 Task: Open a blank sheet, save the file as Joshua Add the quote 'You are capable of more than you think; believe in yourself.'You are capable of more than you think; believe in yourself.  Apply font style Apply font style Forte and font size 15 Align the text to the Center .Change the text color to  Olive Green 
Action: Mouse pressed left at (218, 449)
Screenshot: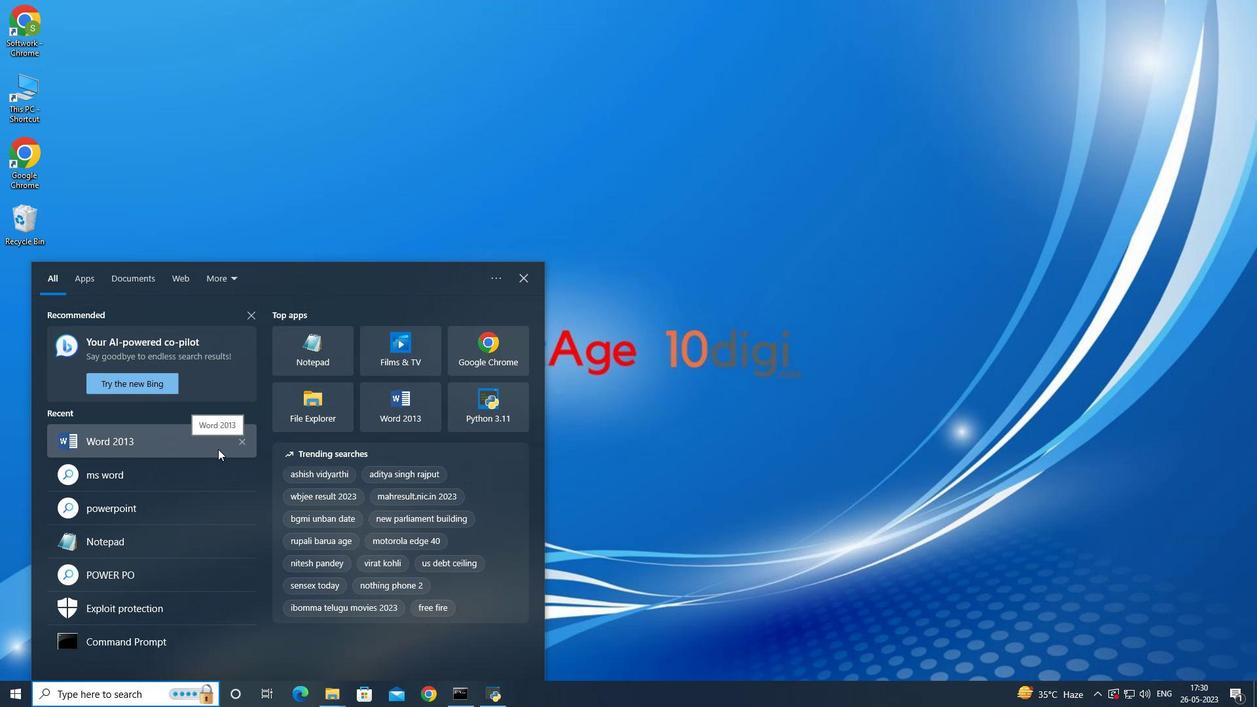 
Action: Mouse moved to (330, 170)
Screenshot: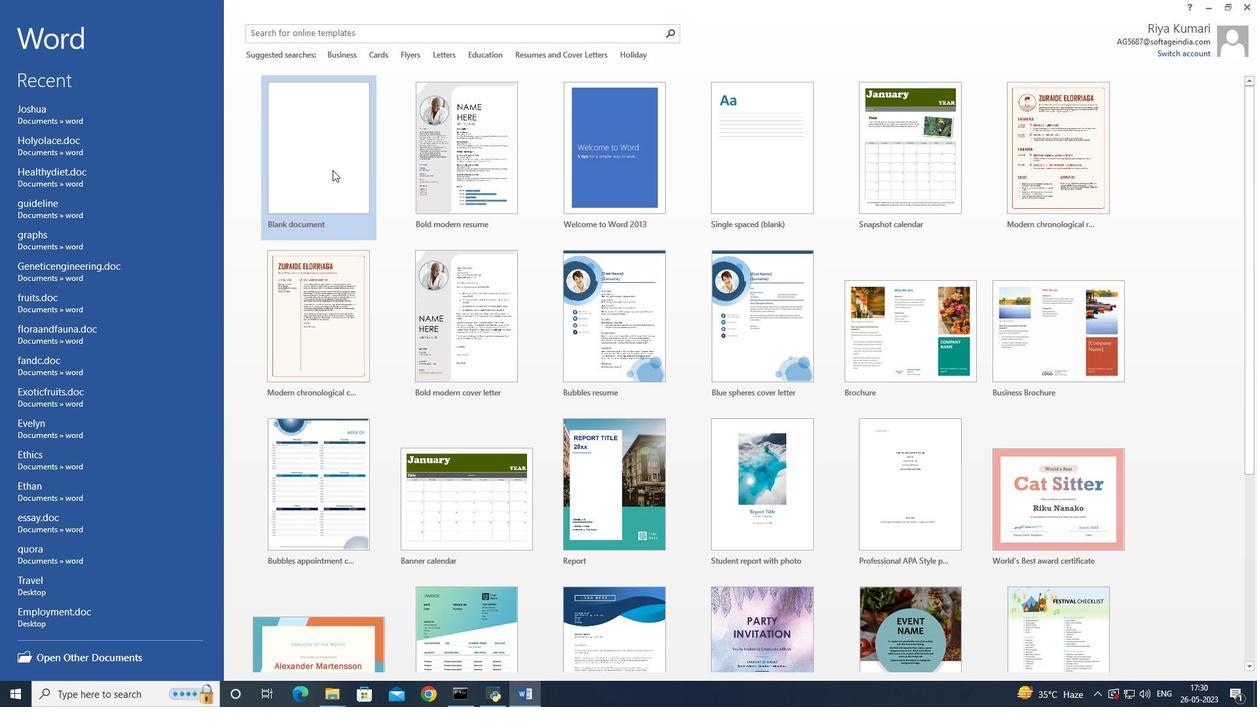 
Action: Mouse pressed left at (330, 170)
Screenshot: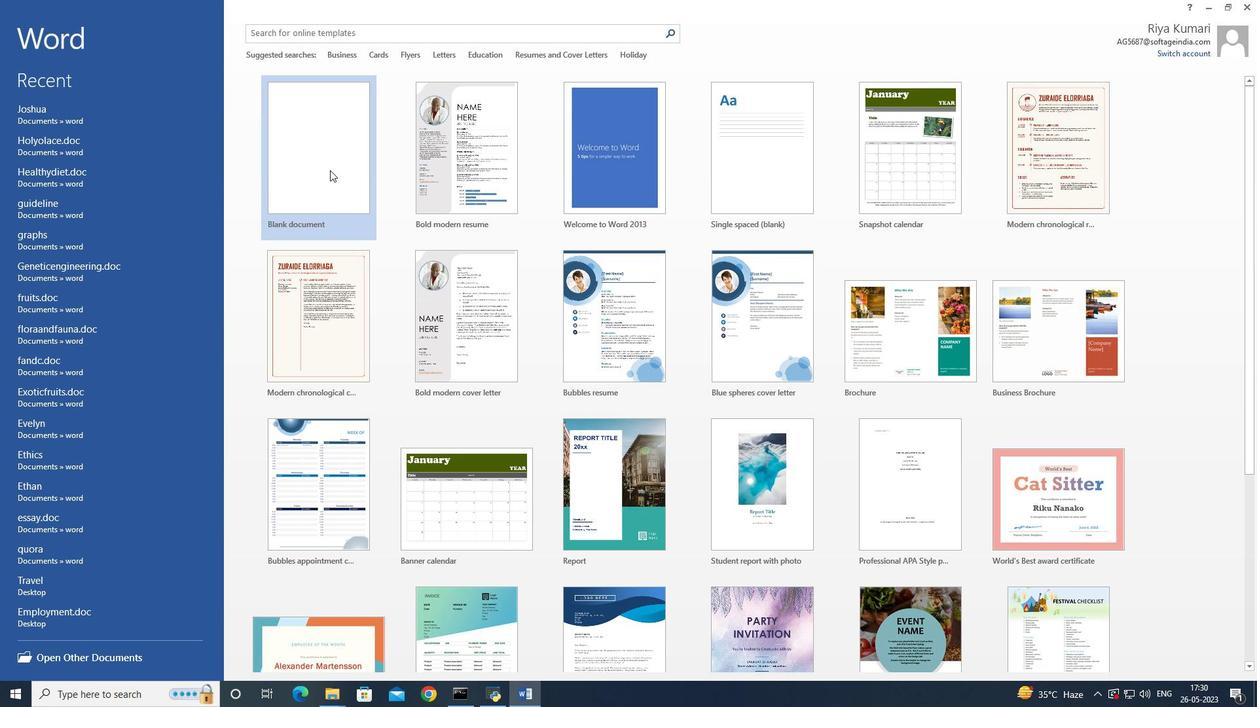 
Action: Mouse moved to (280, 173)
Screenshot: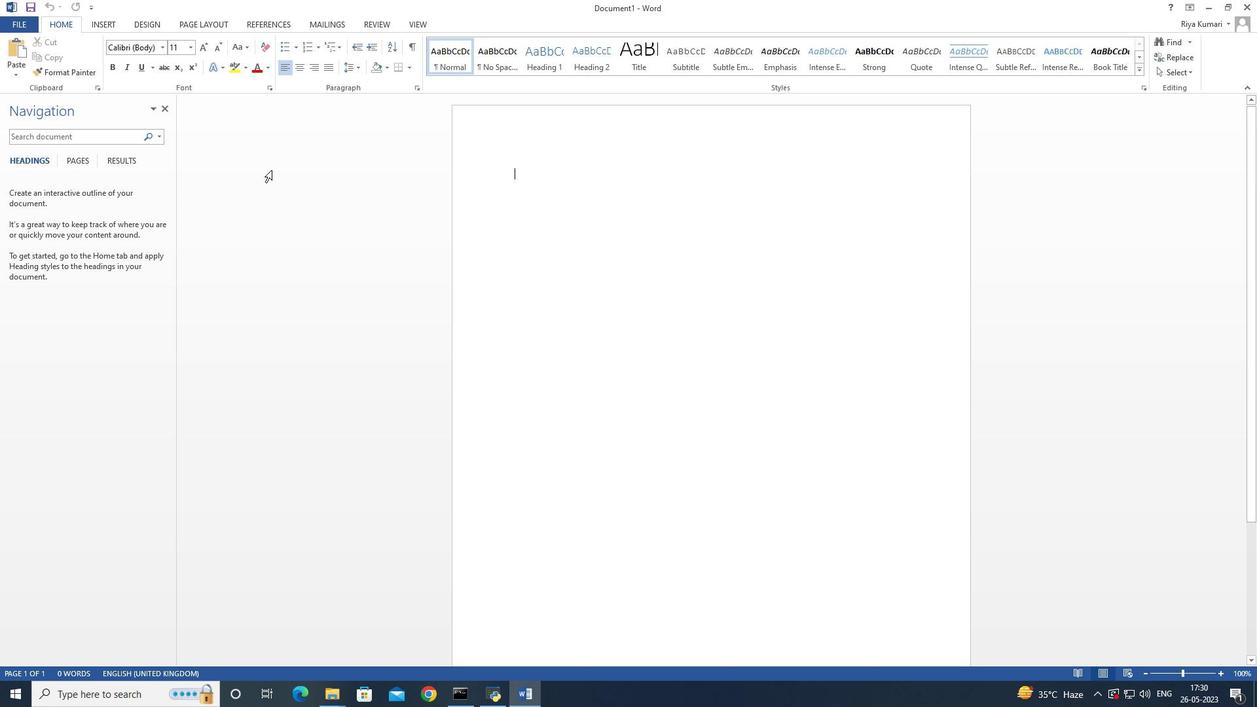 
Action: Key pressed ctrl+S
Screenshot: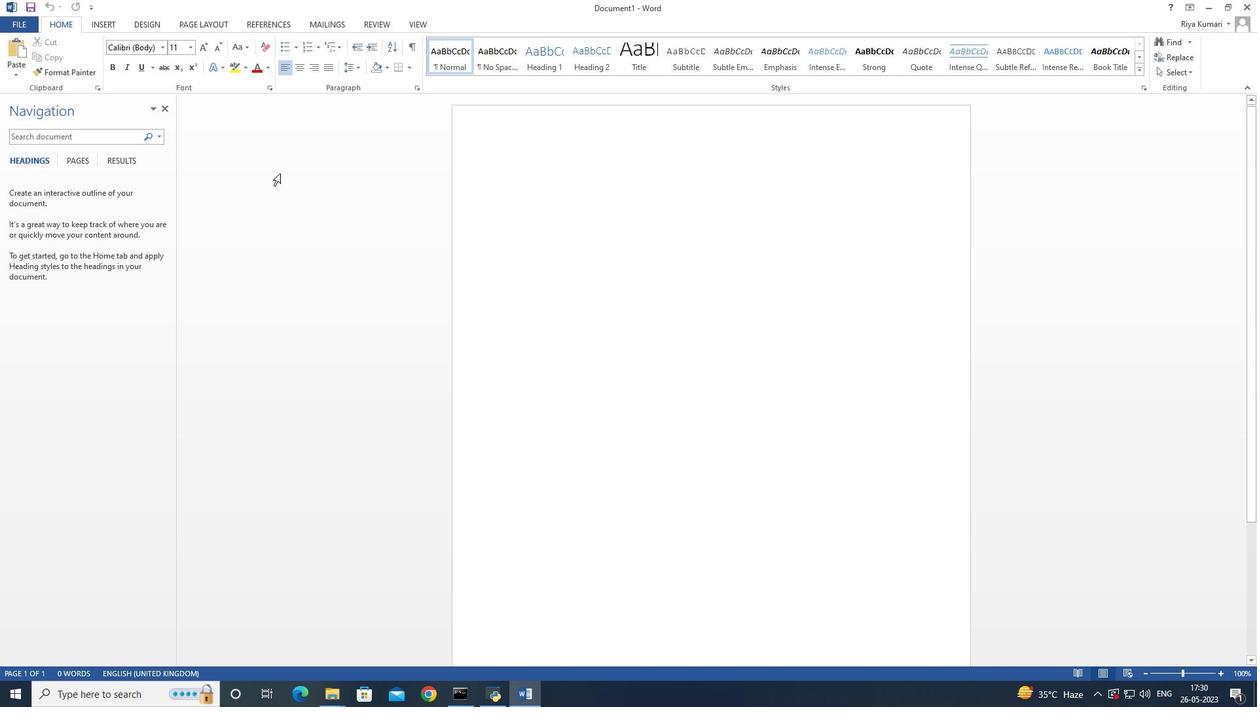 
Action: Mouse moved to (327, 147)
Screenshot: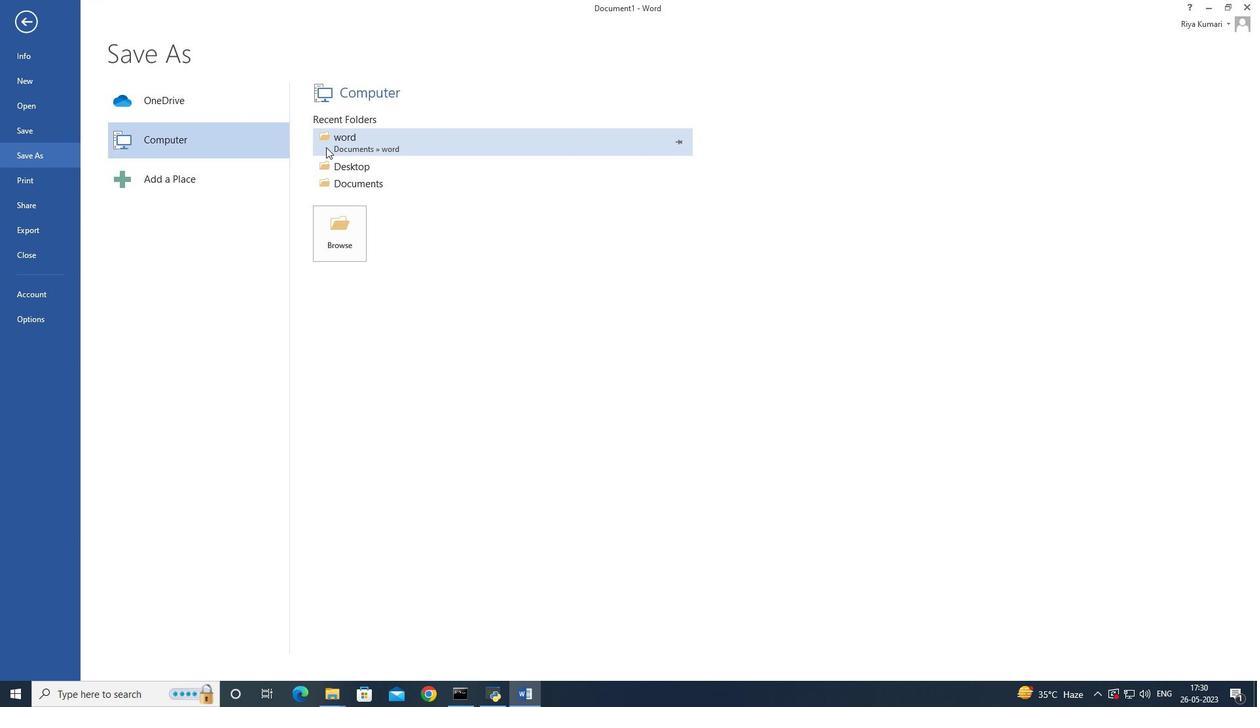 
Action: Mouse pressed left at (327, 147)
Screenshot: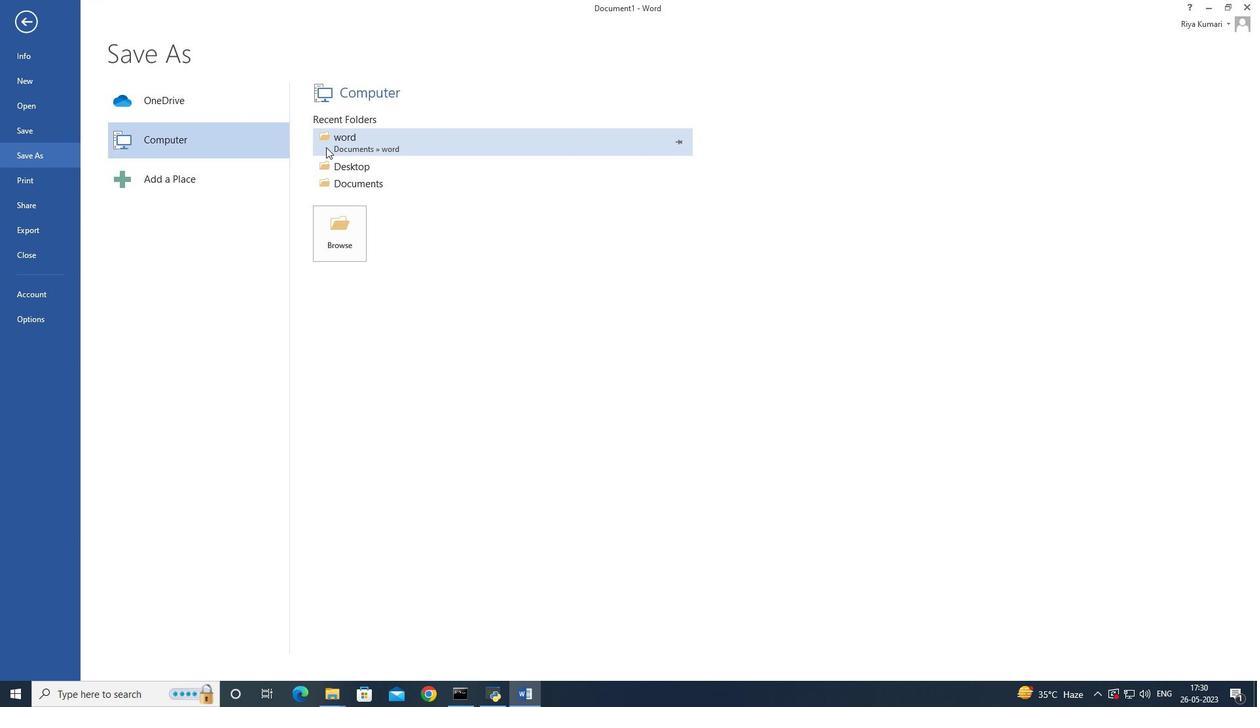
Action: Mouse moved to (299, 254)
Screenshot: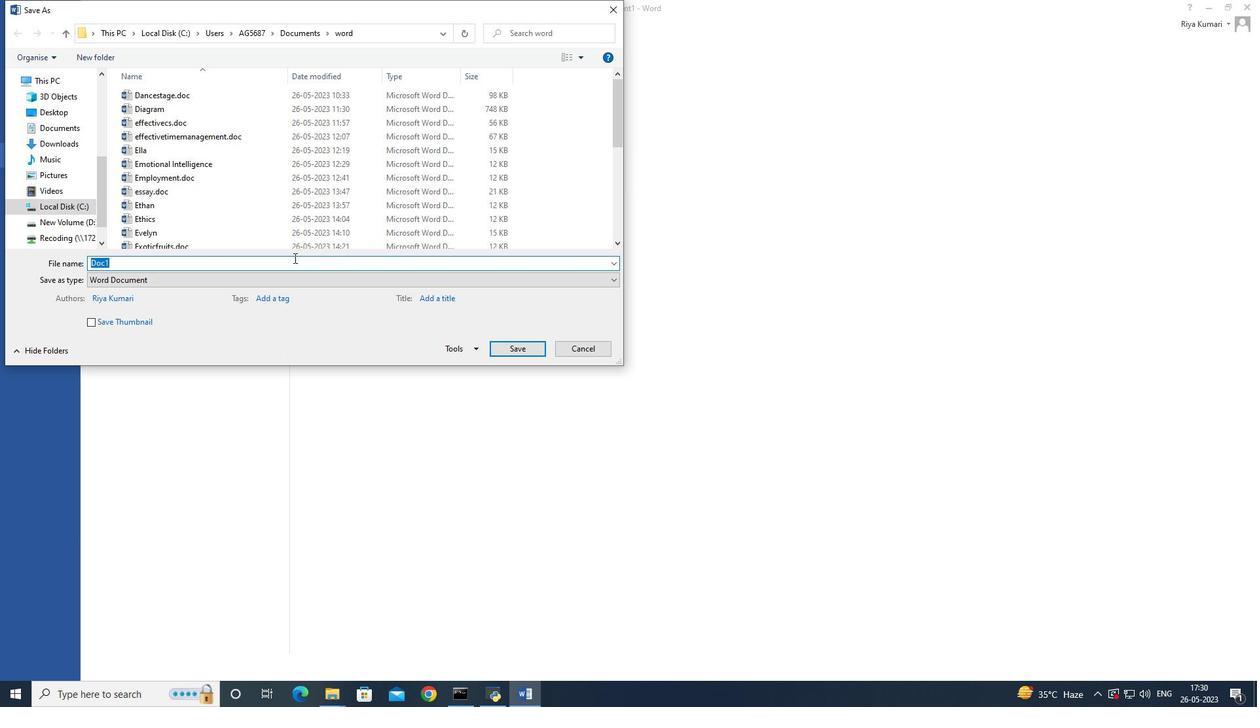
Action: Key pressed <Key.caps_lock>J<Key.caps_lock>oshua<Key.enter>
Screenshot: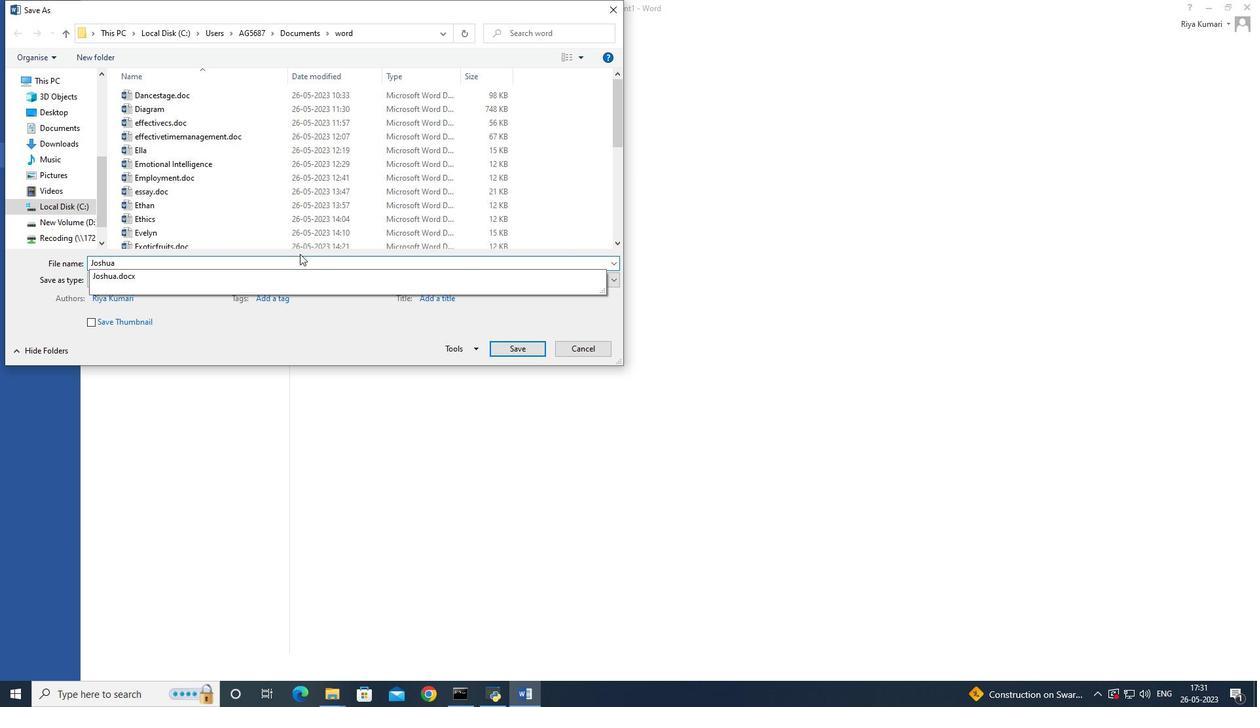 
Action: Mouse moved to (630, 375)
Screenshot: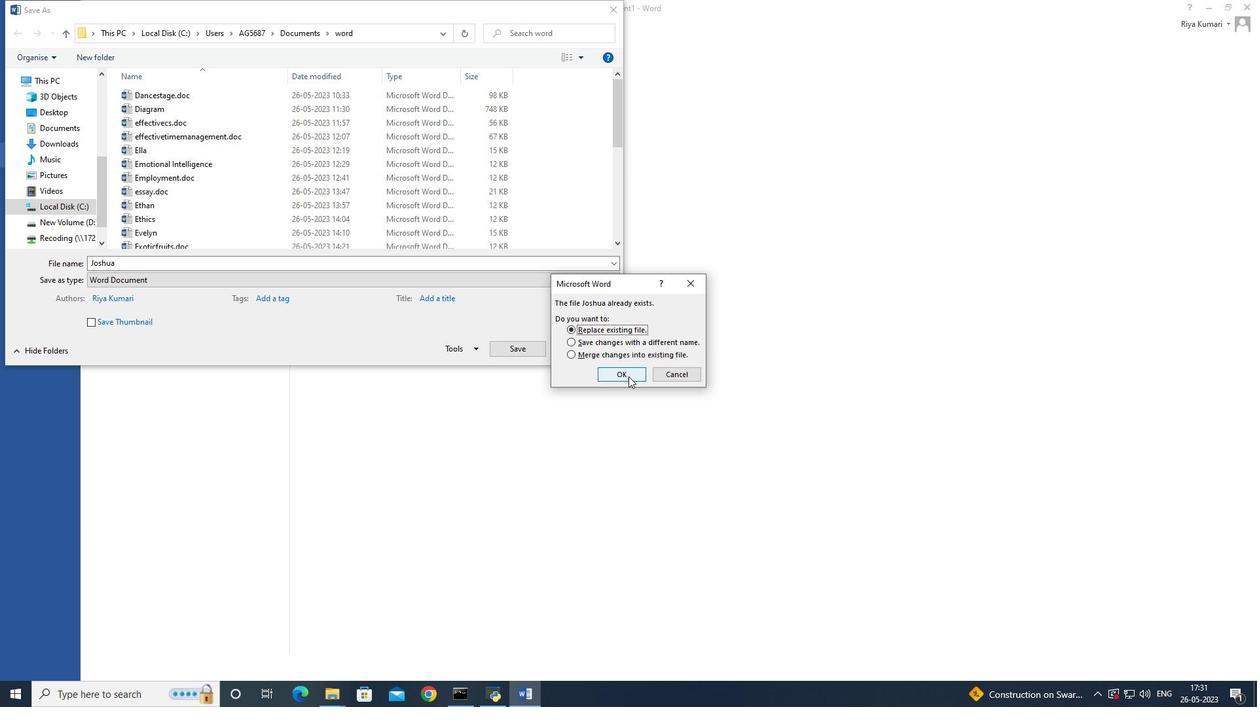 
Action: Mouse pressed left at (630, 375)
Screenshot: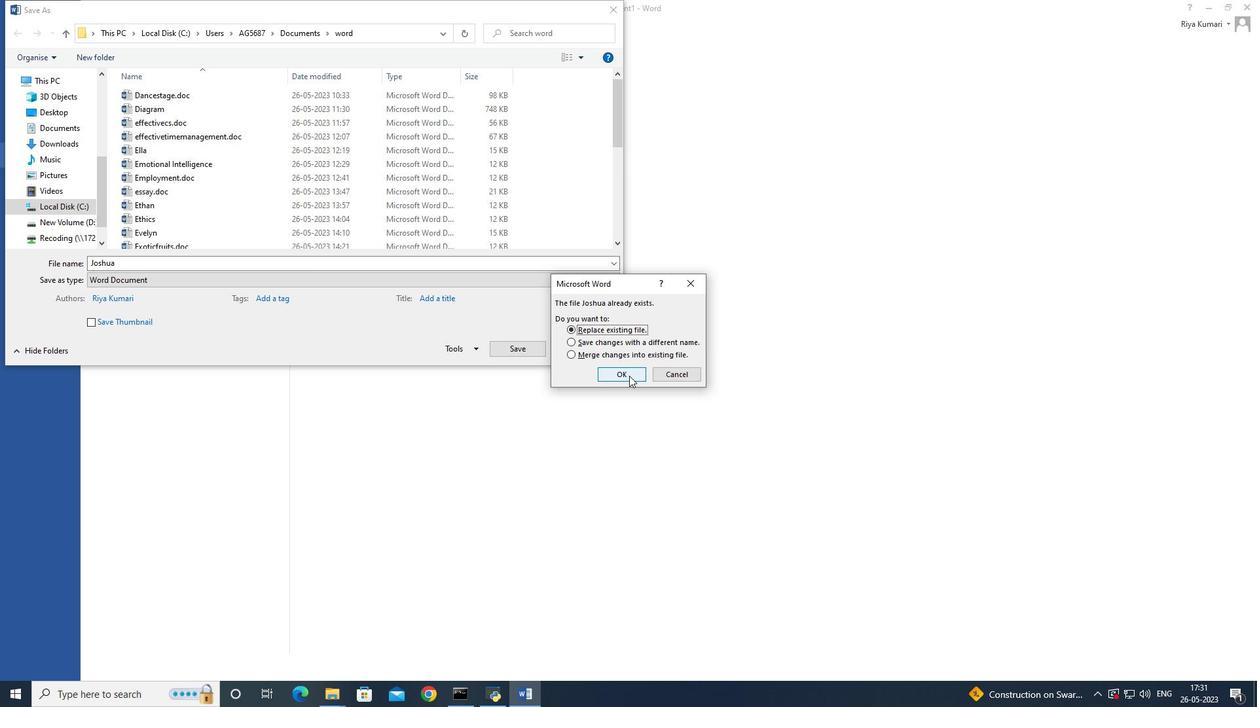 
Action: Mouse moved to (628, 371)
Screenshot: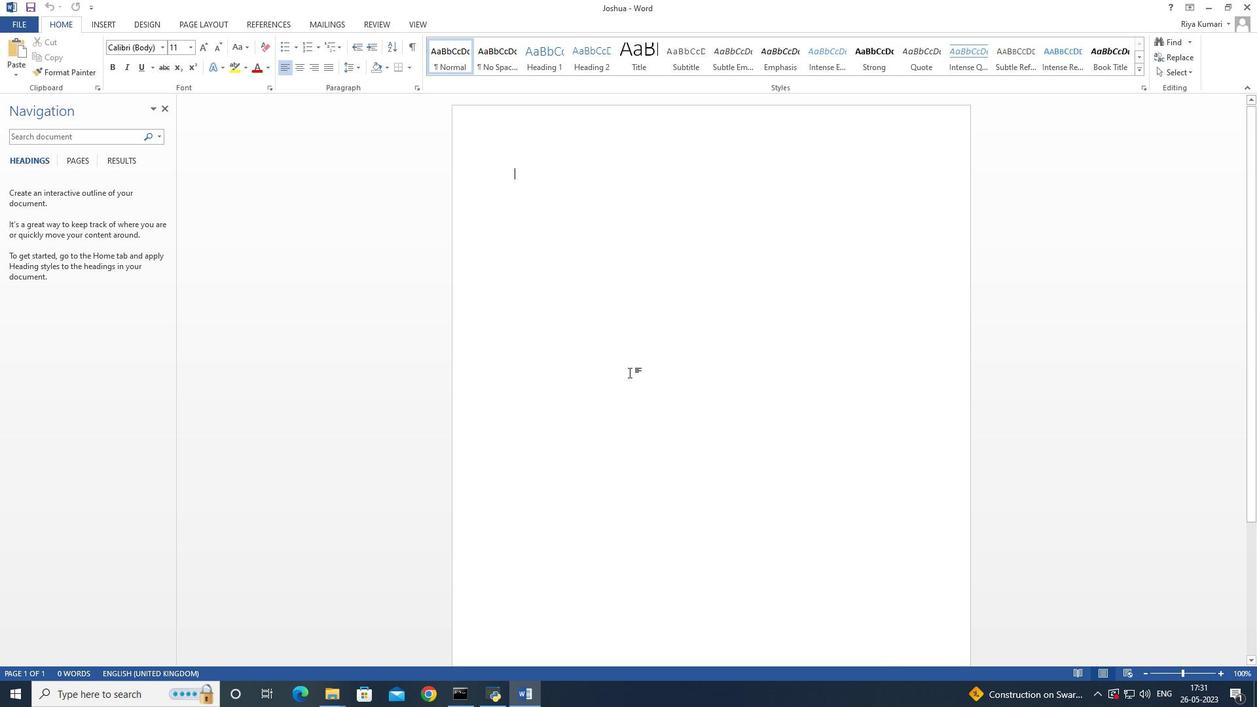 
Action: Key pressed <Key.shift><Key.shift>Yp<Key.backspace>ou<Key.space>are<Key.space>capable<Key.space>of<Key.space>more<Key.space>than<Key.space>you<Key.space>think;<Key.space>belive<Key.space>in<Key.space>yourself.<Key.enter>you<Key.backspace><Key.backspace><Key.backspace><Key.caps_lock>Y<Key.caps_lock>ou<Key.space>are<Key.space>capable<Key.space>of<Key.space>more<Key.space>than<Key.space>you<Key.space>think;<Key.space>bek<Key.backspace>live<Key.left><Key.left>e<Key.right><Key.right><Key.space>in<Key.space>yourself
Screenshot: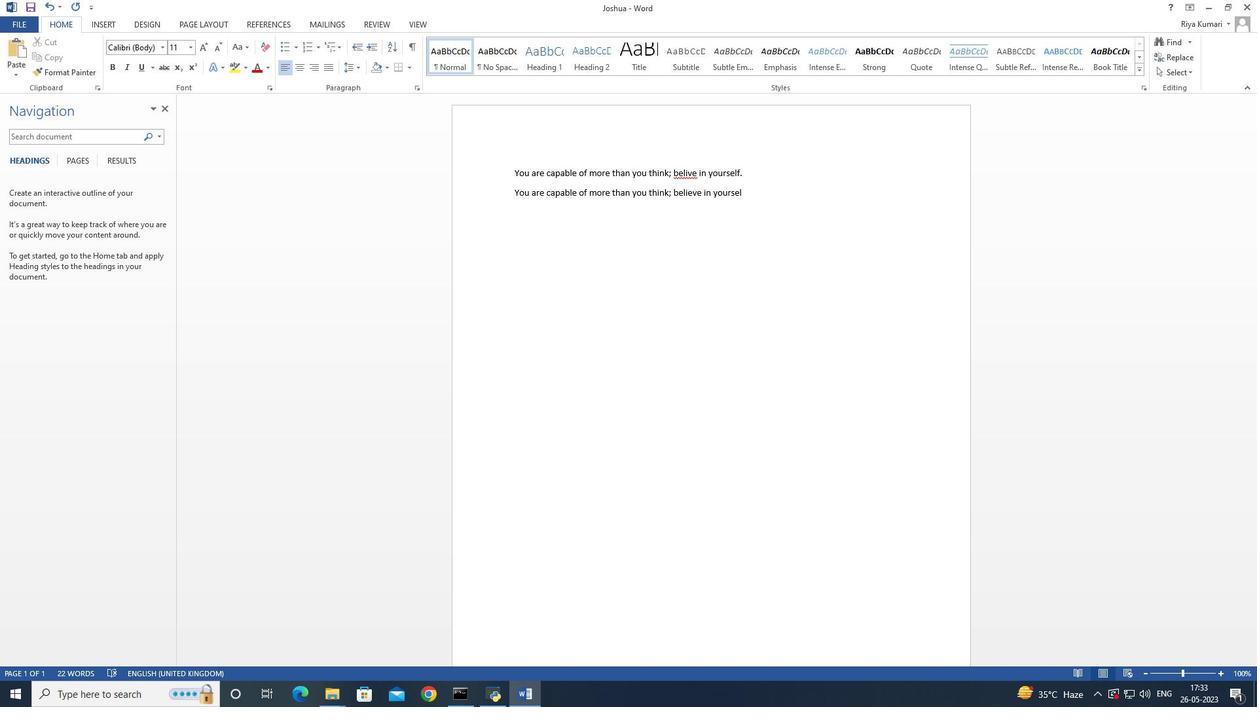 
Action: Mouse moved to (686, 171)
Screenshot: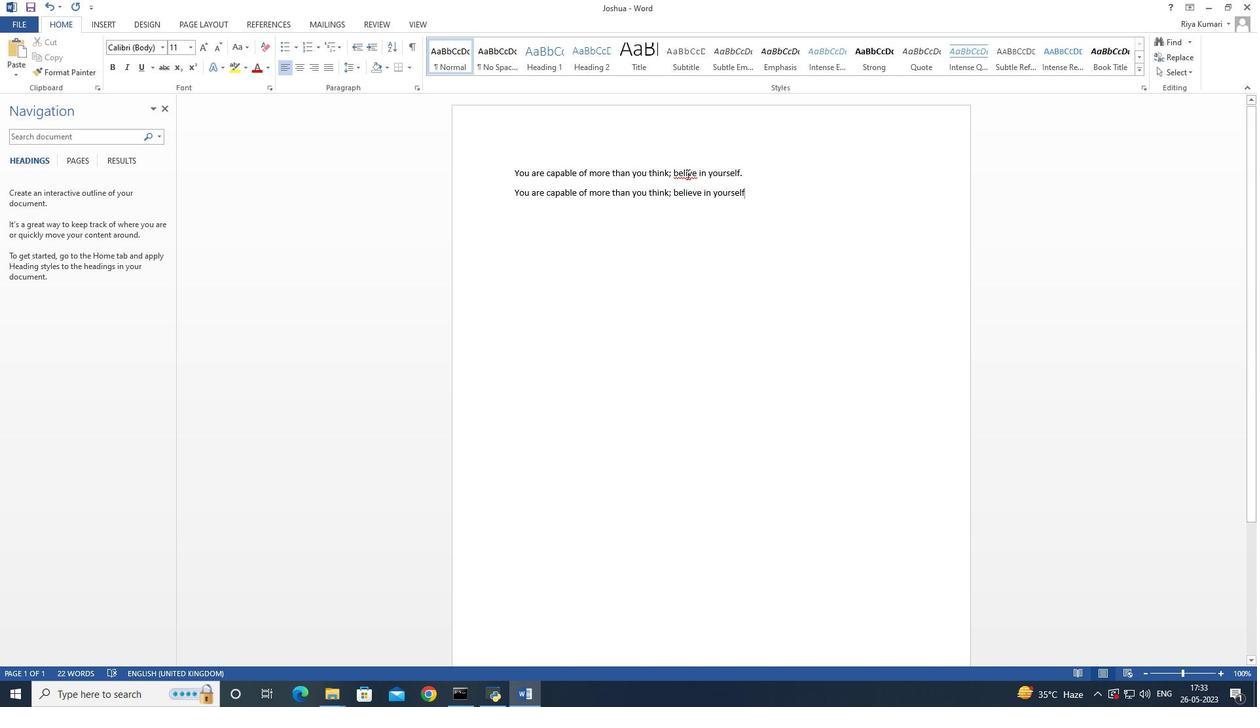 
Action: Mouse pressed left at (686, 171)
Screenshot: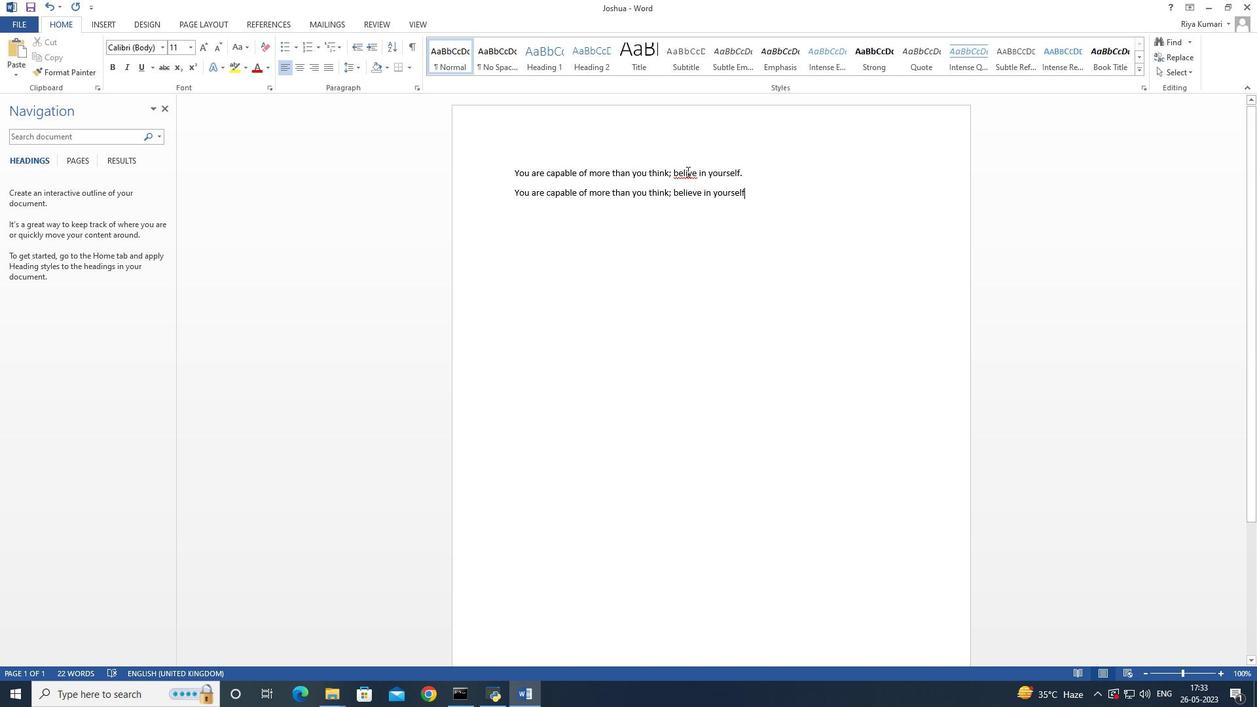 
Action: Mouse moved to (714, 183)
Screenshot: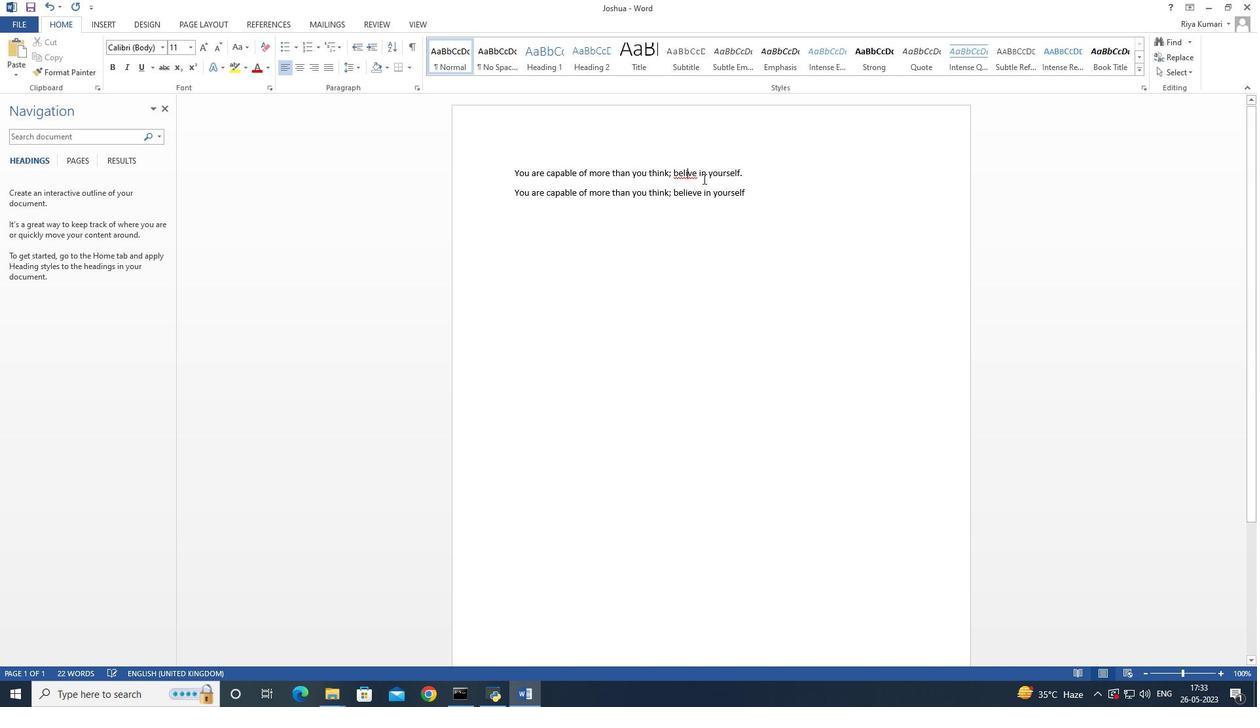 
Action: Key pressed e
Screenshot: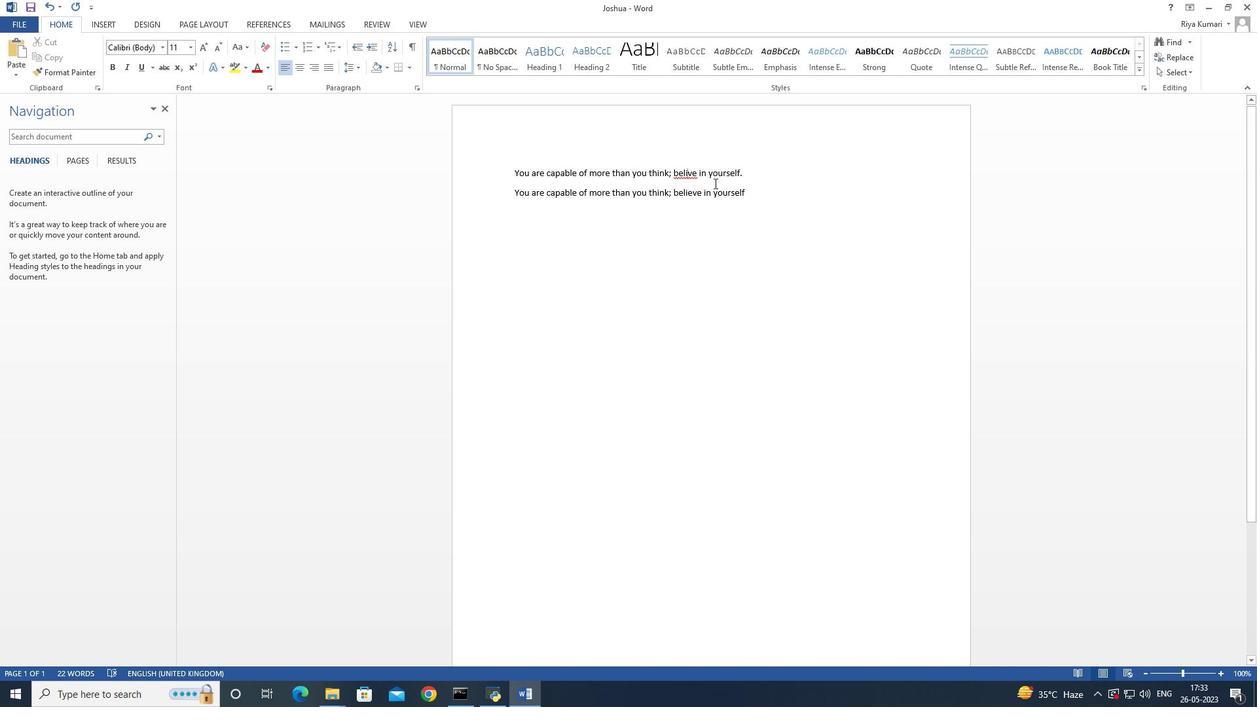 
Action: Mouse moved to (523, 174)
Screenshot: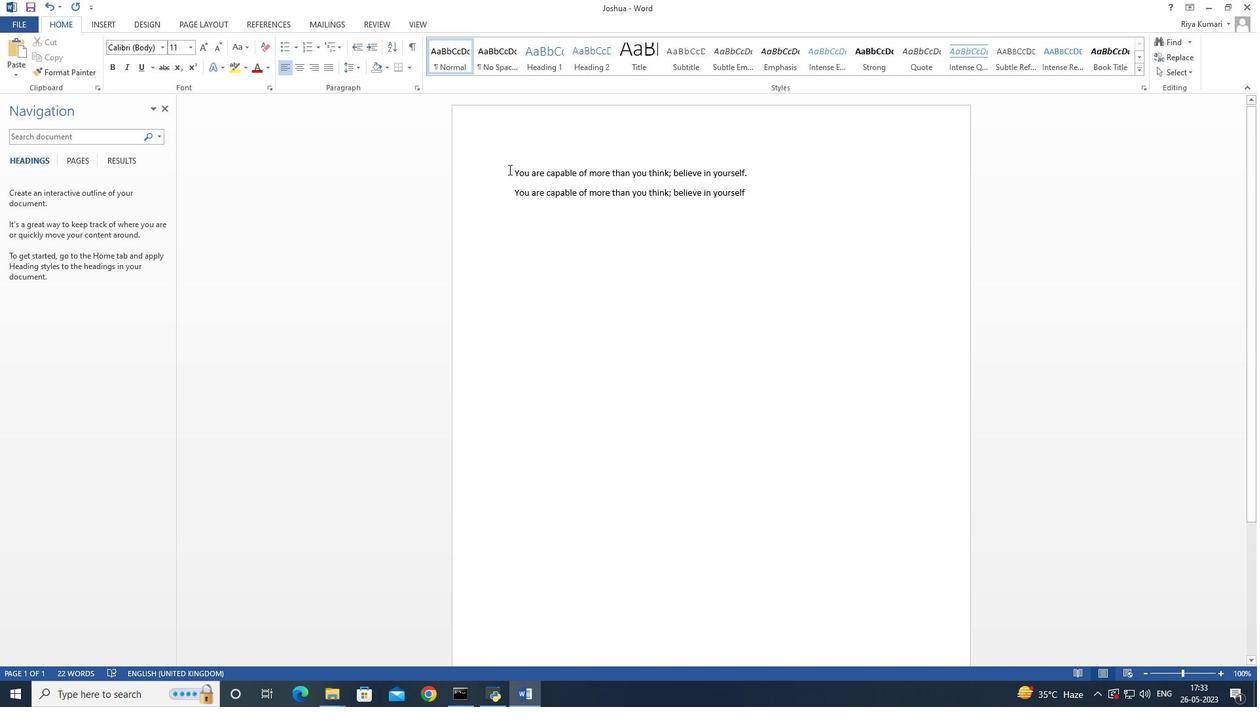 
Action: Mouse pressed left at (523, 174)
Screenshot: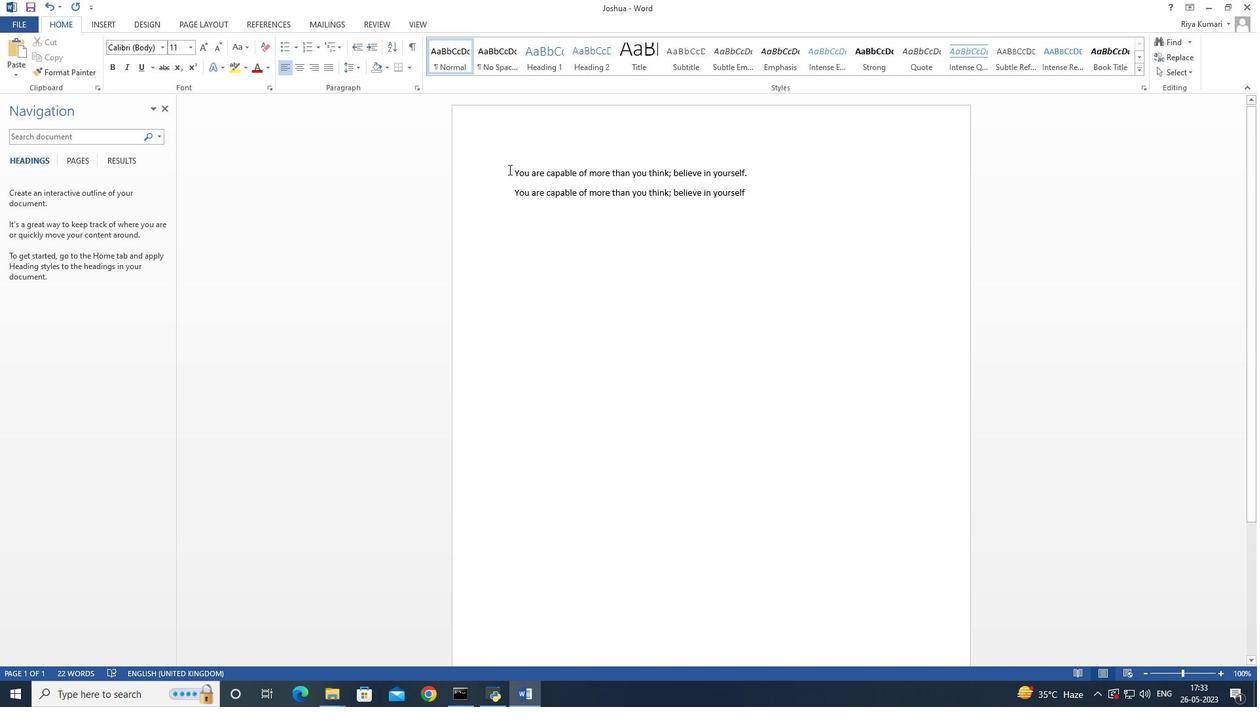 
Action: Mouse moved to (154, 41)
Screenshot: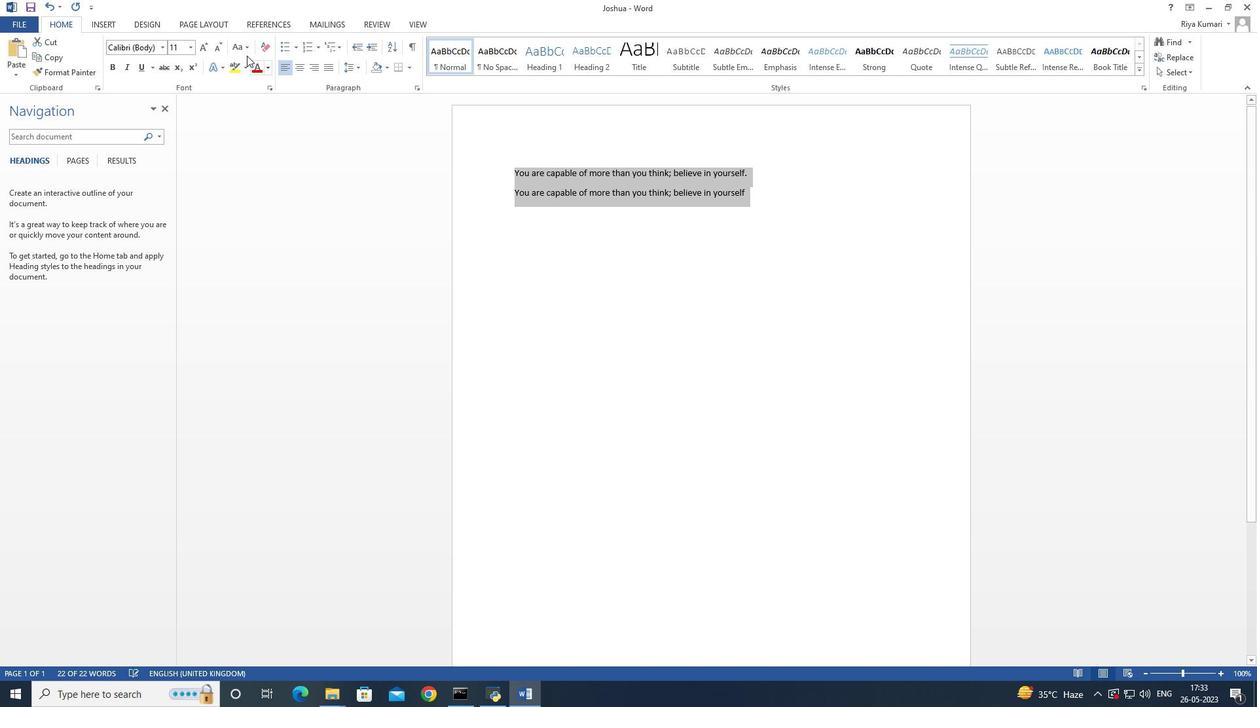 
Action: Mouse pressed left at (154, 41)
Screenshot: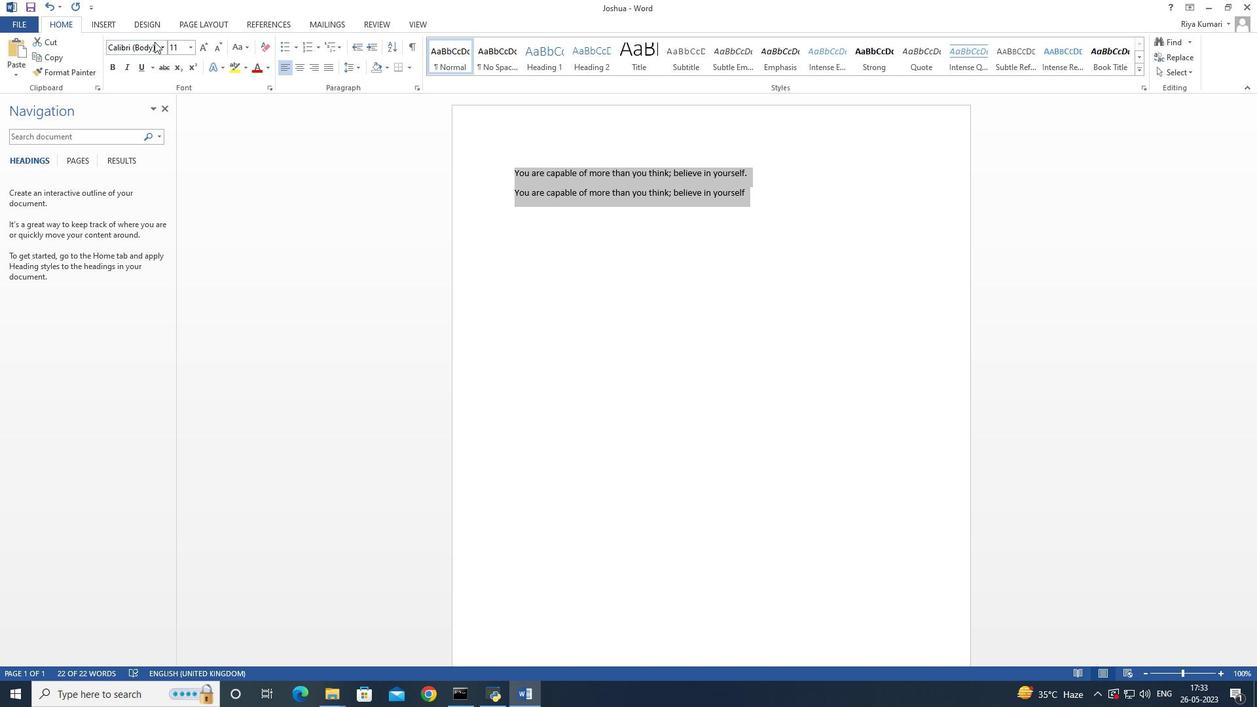 
Action: Mouse moved to (151, 45)
Screenshot: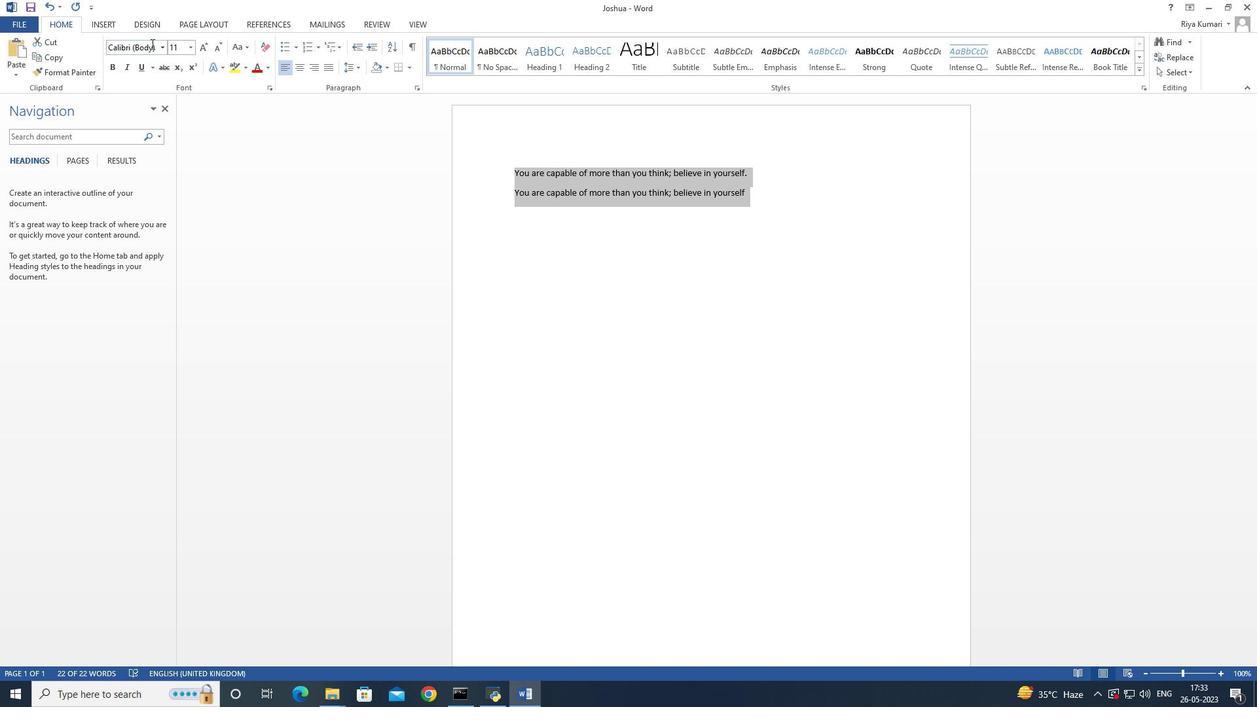 
Action: Mouse pressed left at (151, 45)
Screenshot: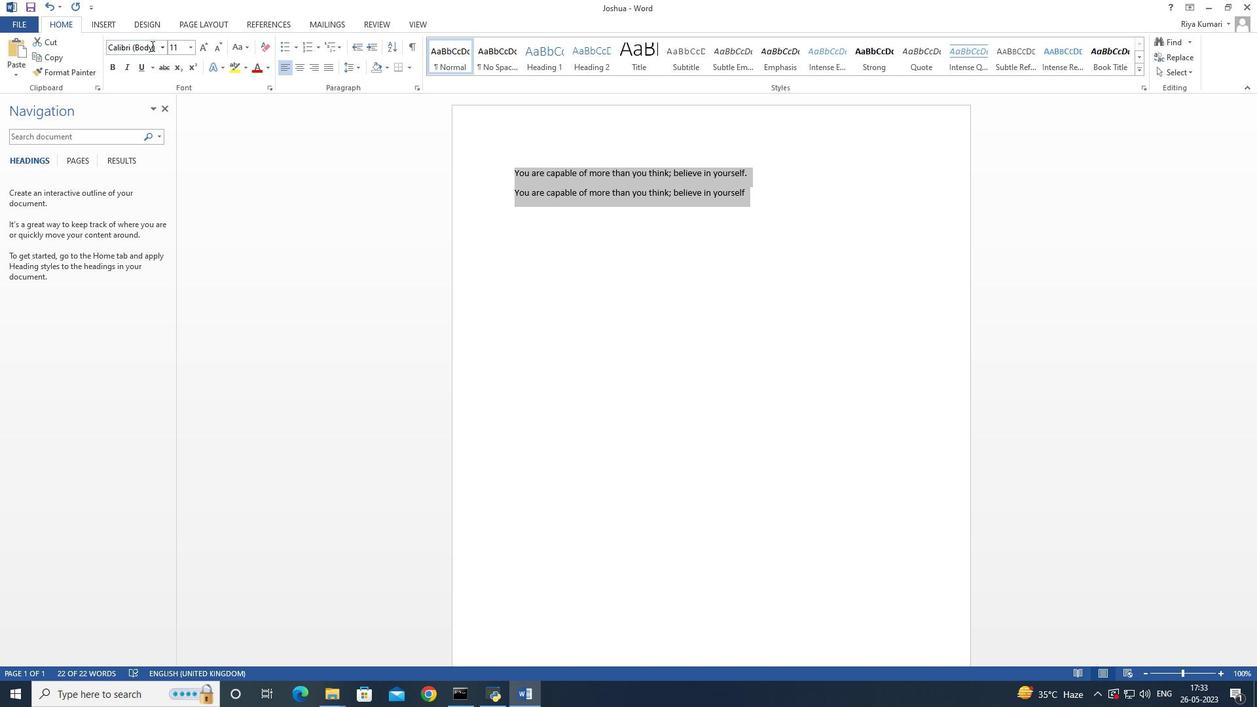 
Action: Mouse moved to (355, 271)
Screenshot: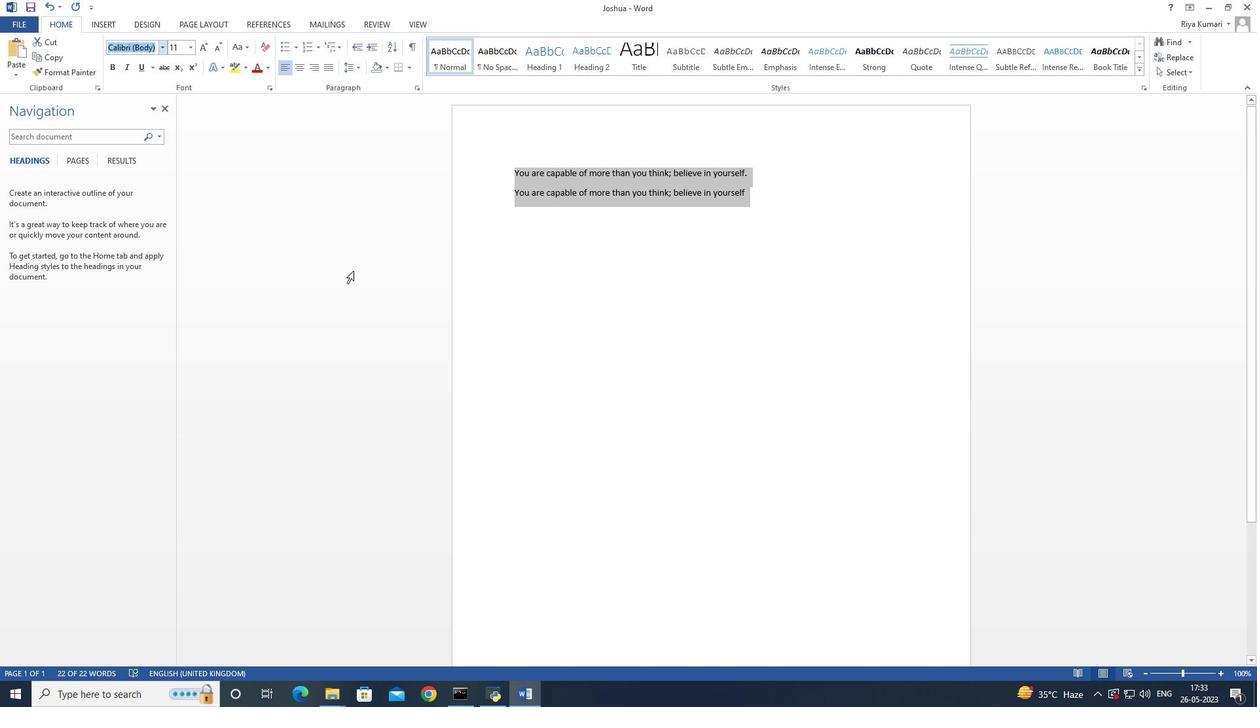 
Action: Key pressed <Key.caps_lock>F<Key.caps_lock>o
Screenshot: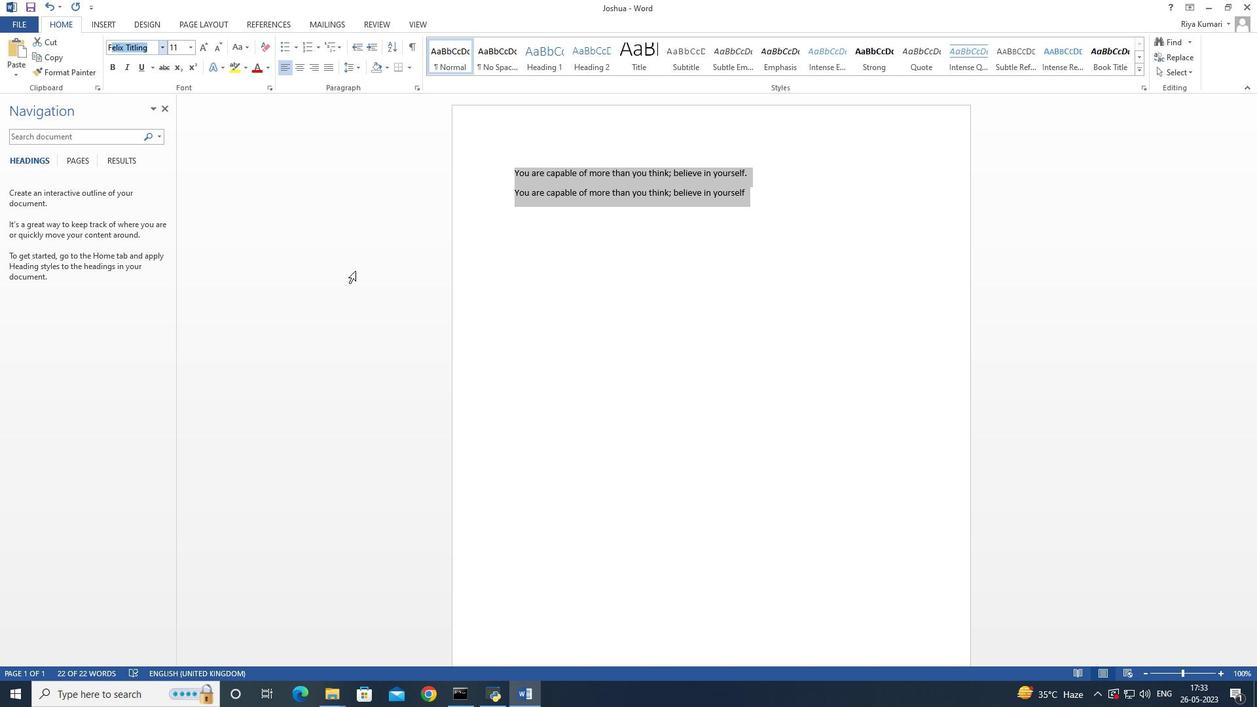
Action: Mouse moved to (358, 269)
Screenshot: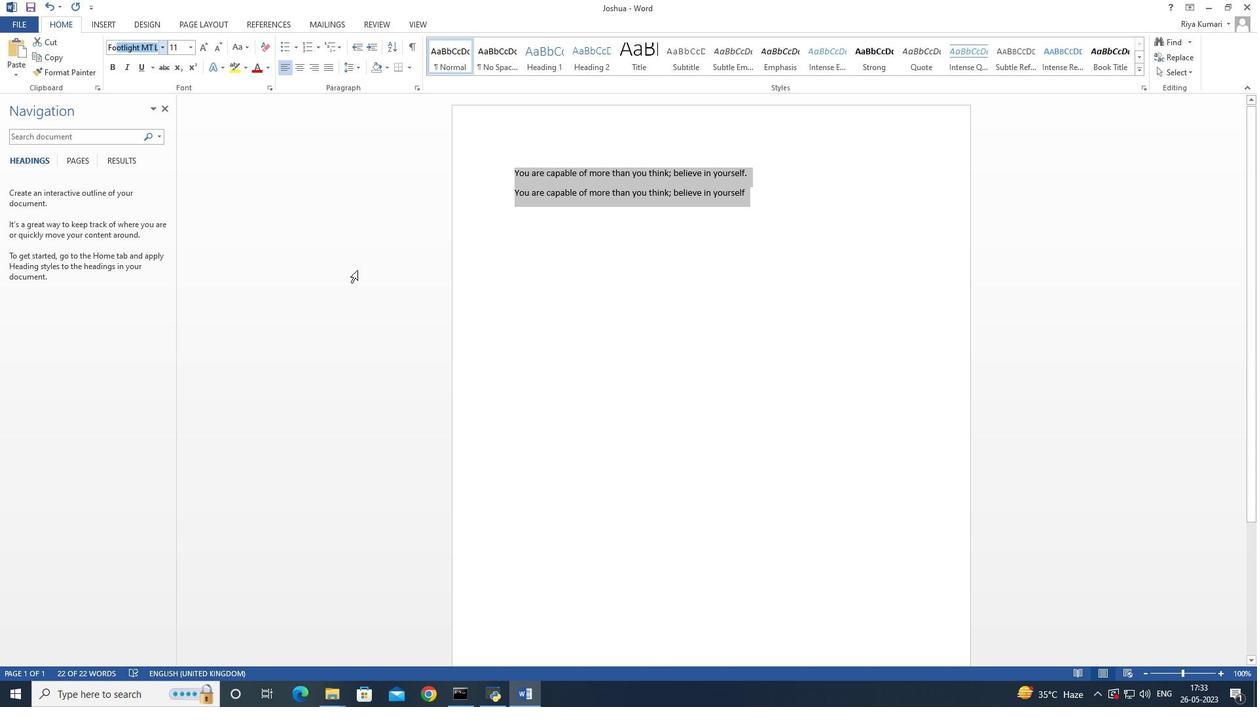 
Action: Key pressed rte
Screenshot: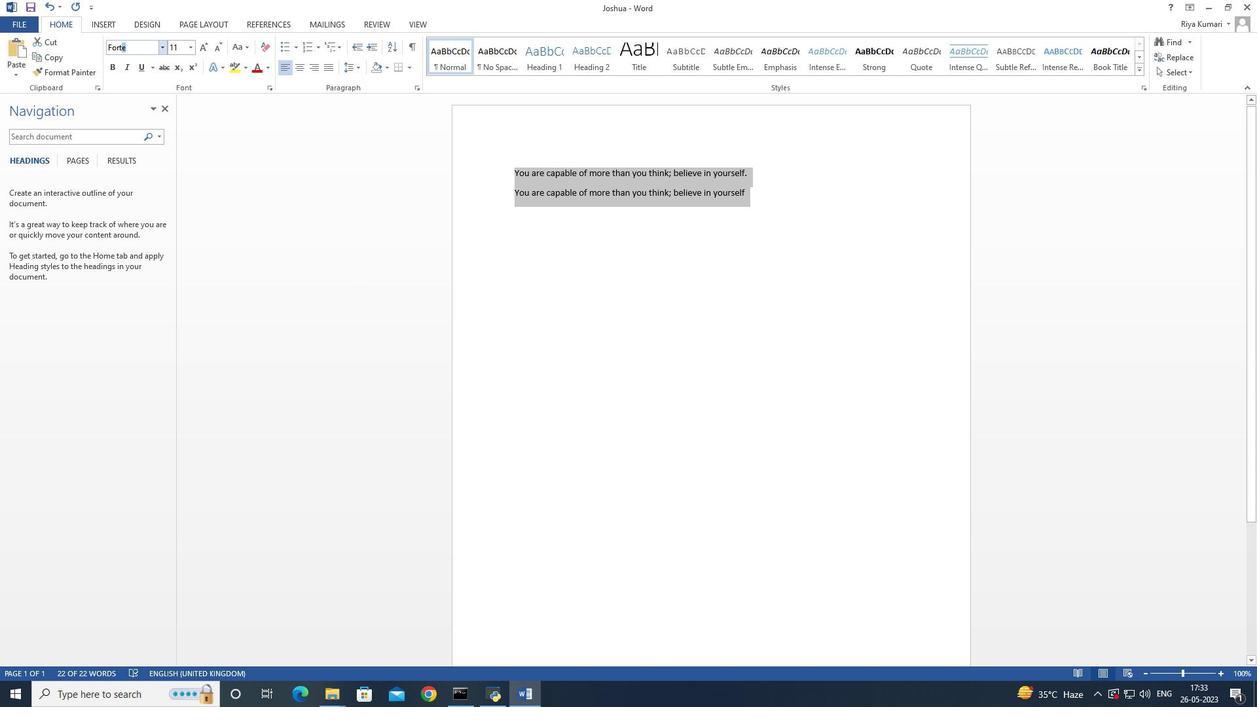 
Action: Mouse moved to (284, 259)
Screenshot: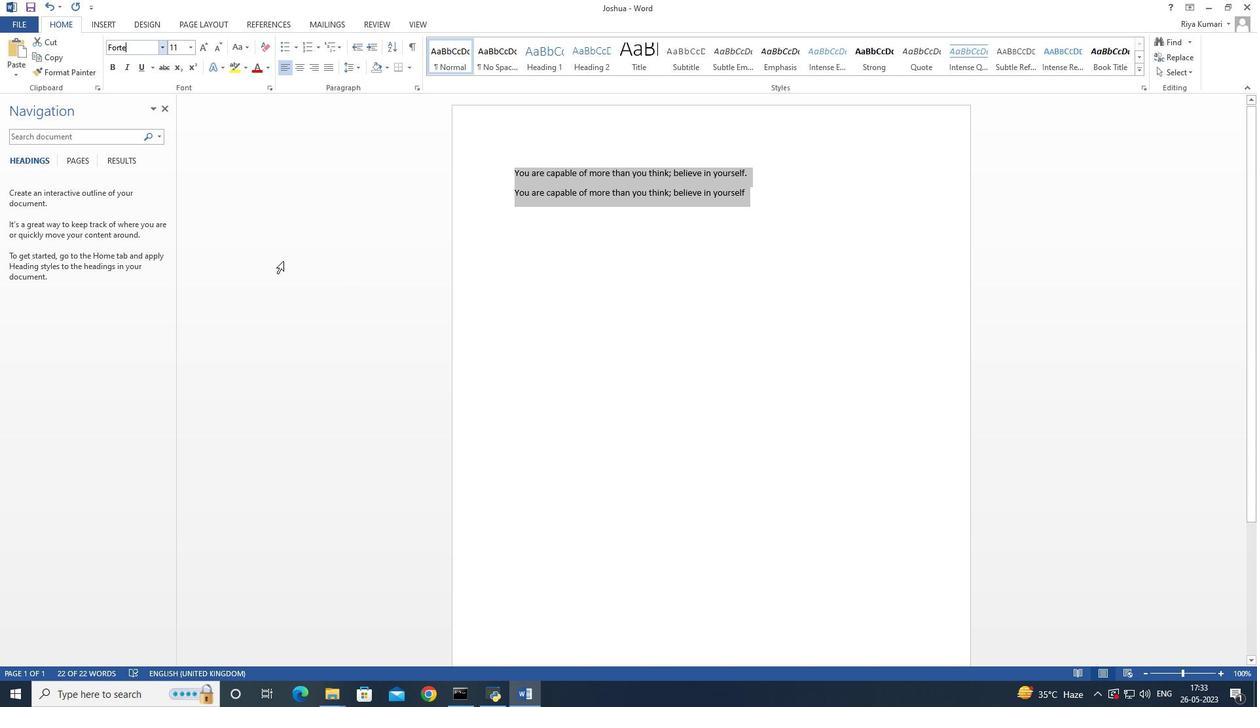 
Action: Key pressed <Key.enter>
Screenshot: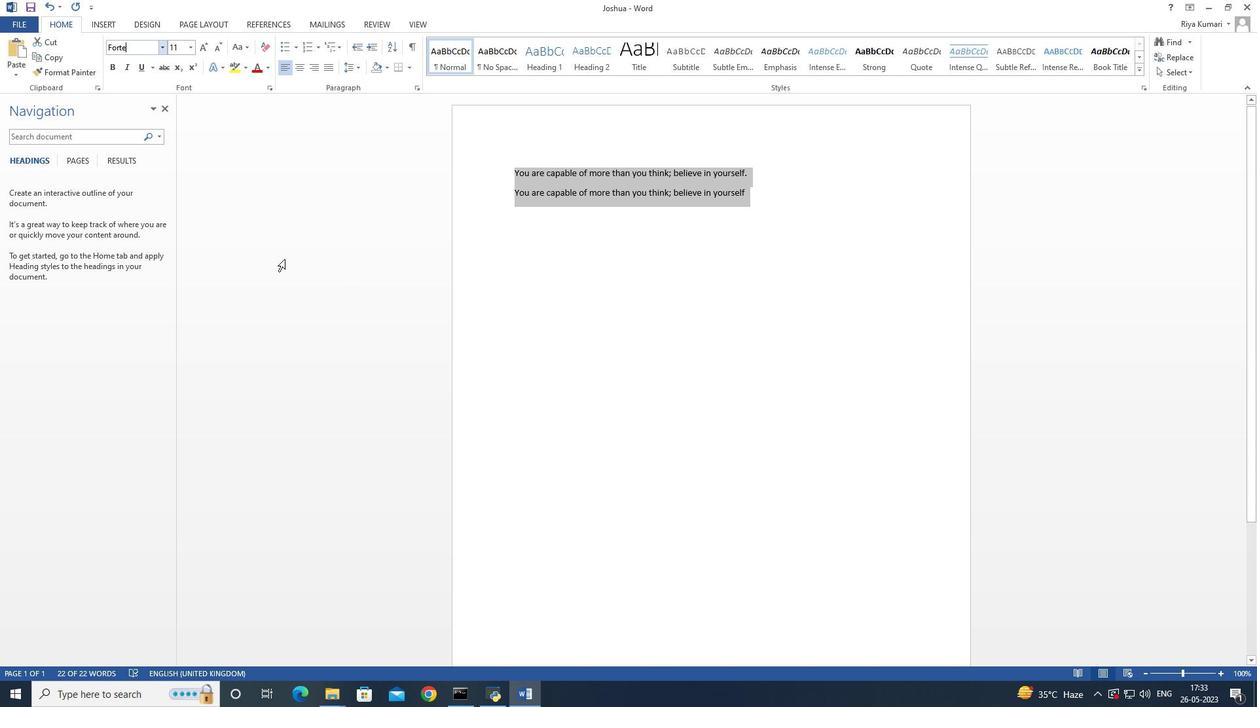 
Action: Mouse moved to (203, 44)
Screenshot: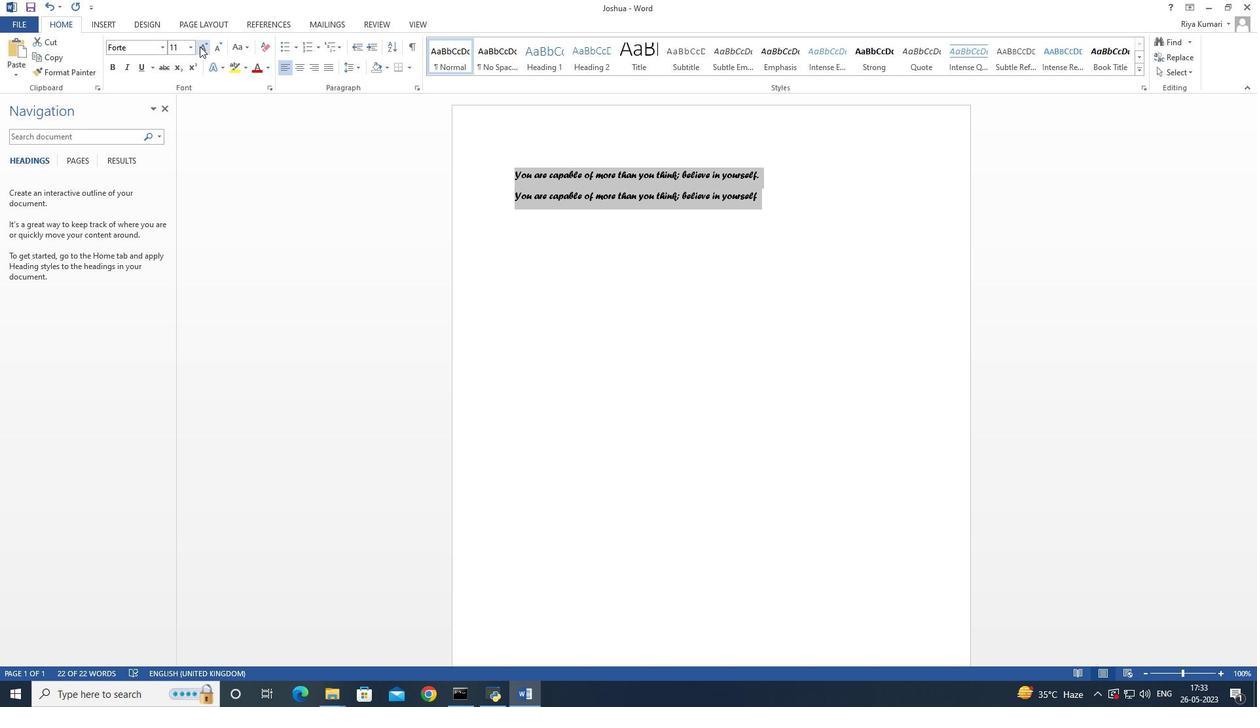 
Action: Mouse pressed left at (203, 44)
Screenshot: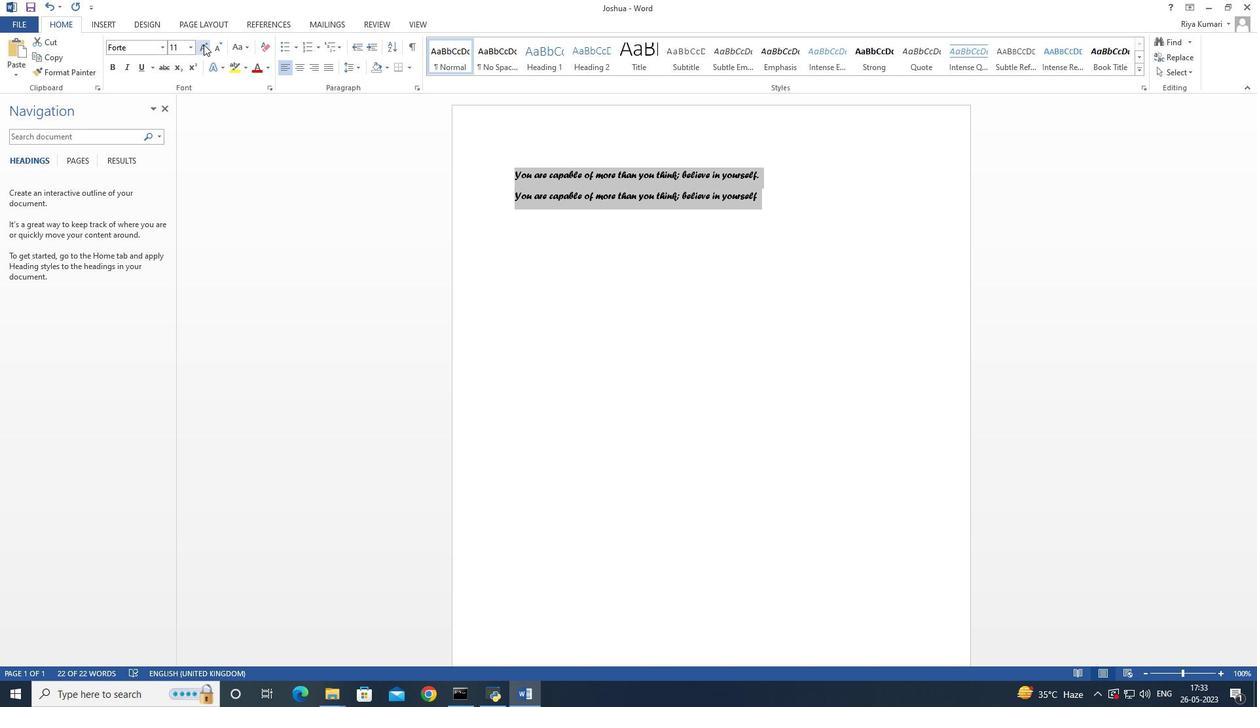 
Action: Mouse pressed left at (203, 44)
Screenshot: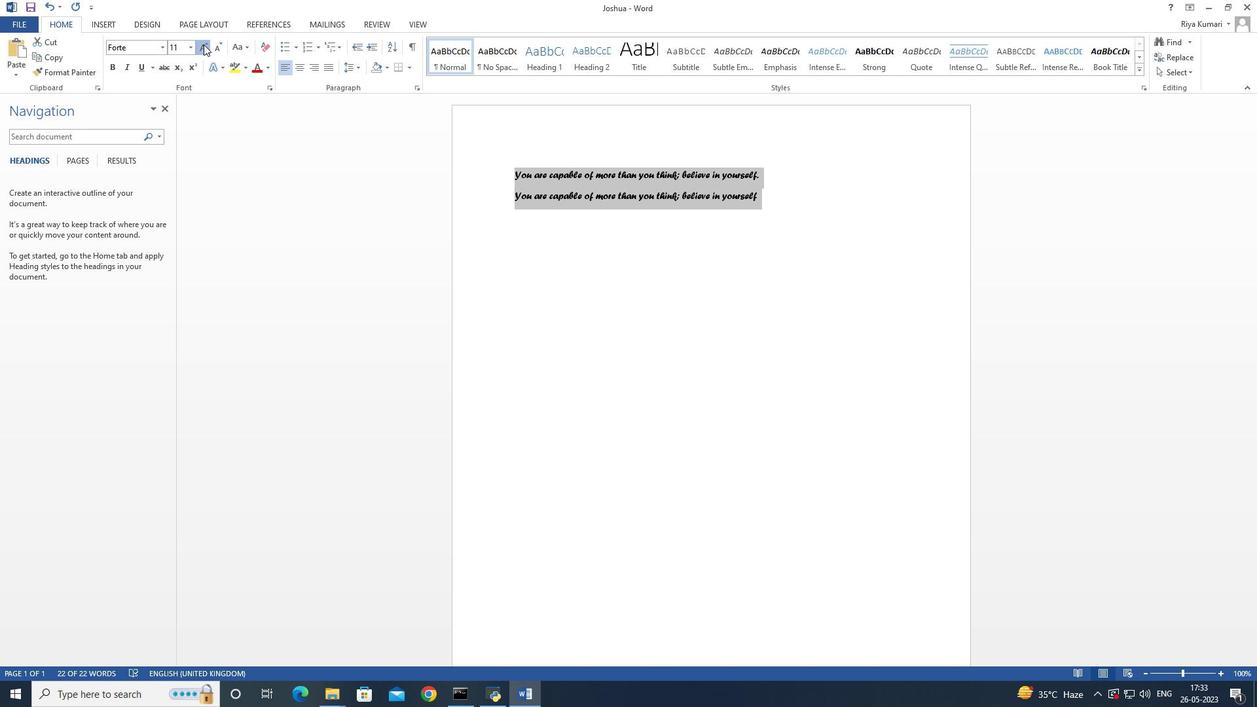 
Action: Mouse pressed left at (203, 44)
Screenshot: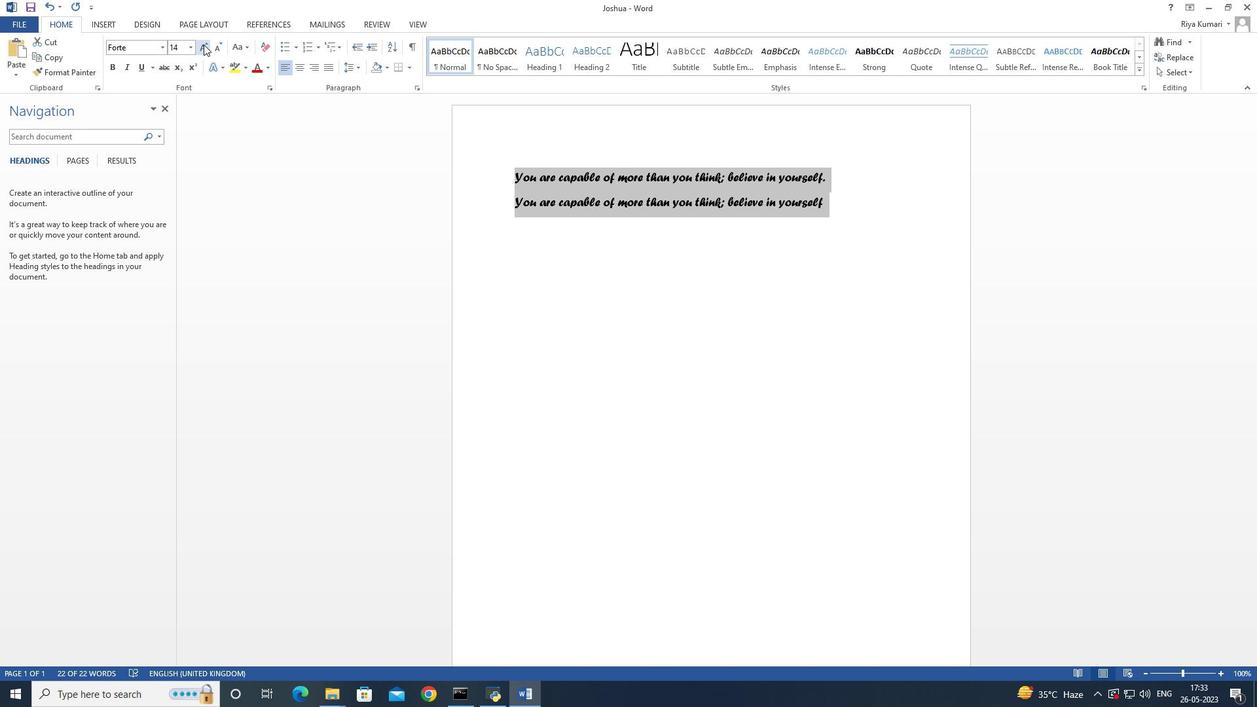 
Action: Mouse moved to (300, 70)
Screenshot: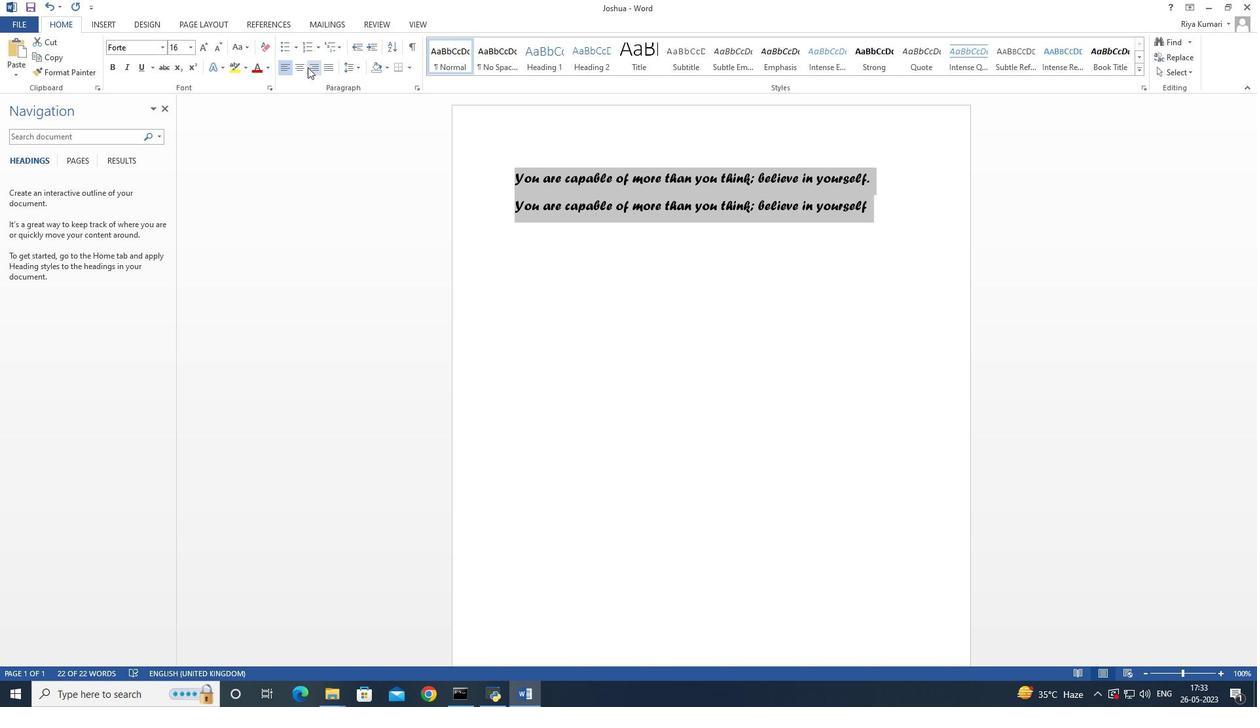 
Action: Mouse pressed left at (300, 70)
Screenshot: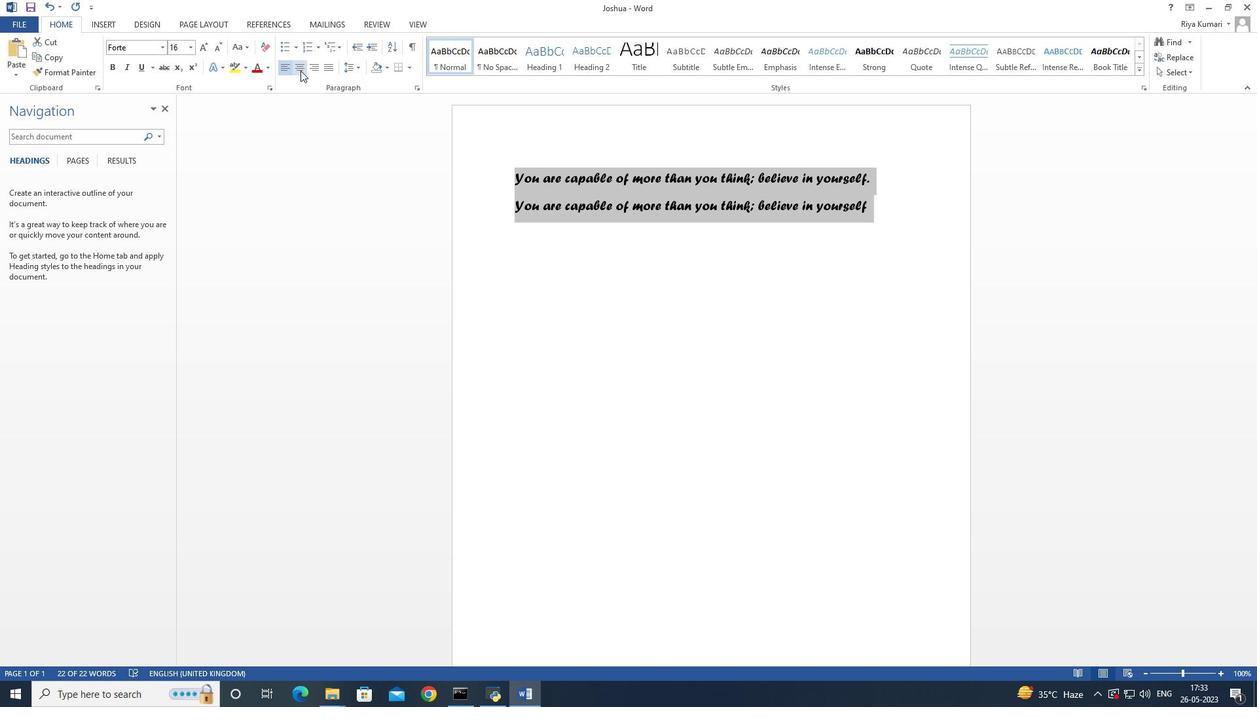 
Action: Mouse moved to (266, 72)
Screenshot: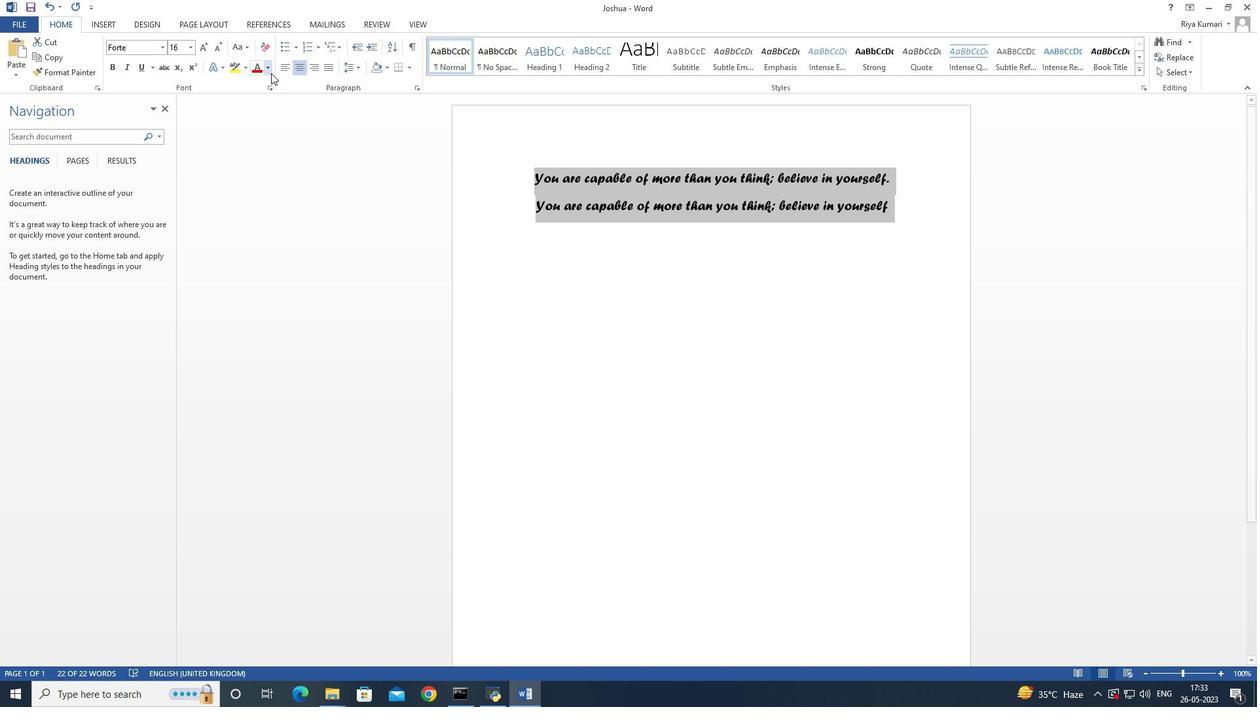 
Action: Mouse pressed left at (266, 72)
Screenshot: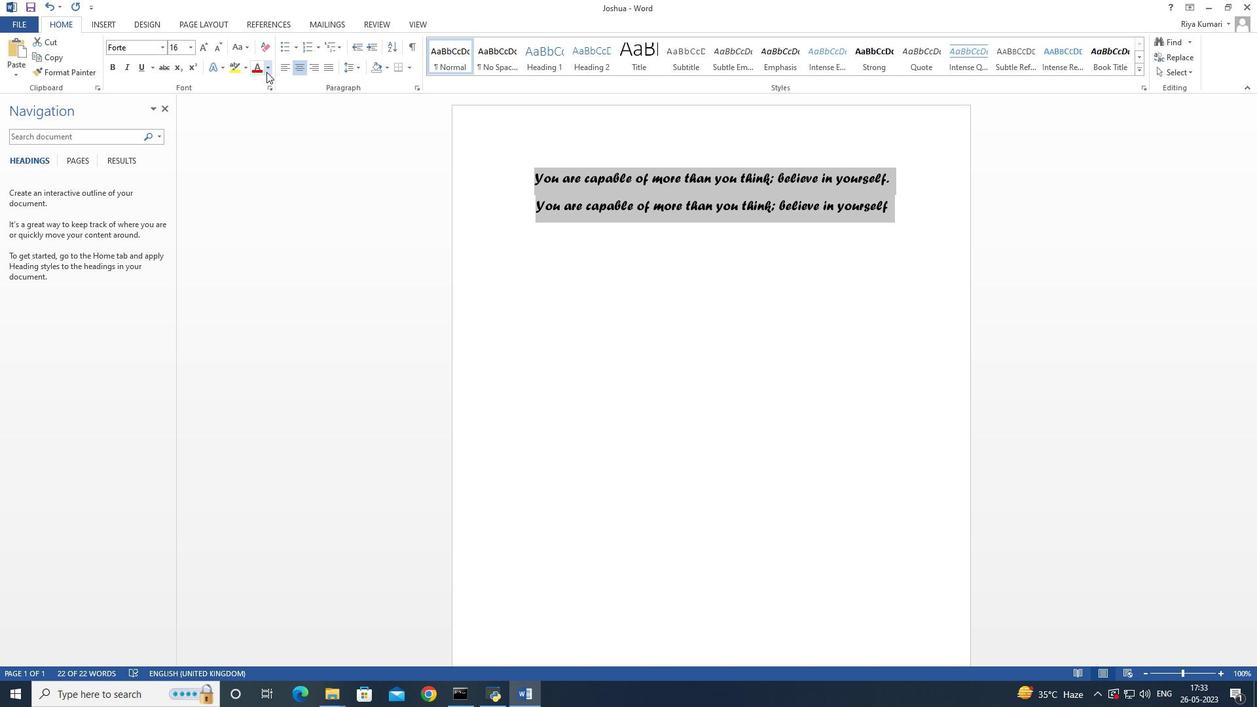 
Action: Mouse moved to (358, 155)
Screenshot: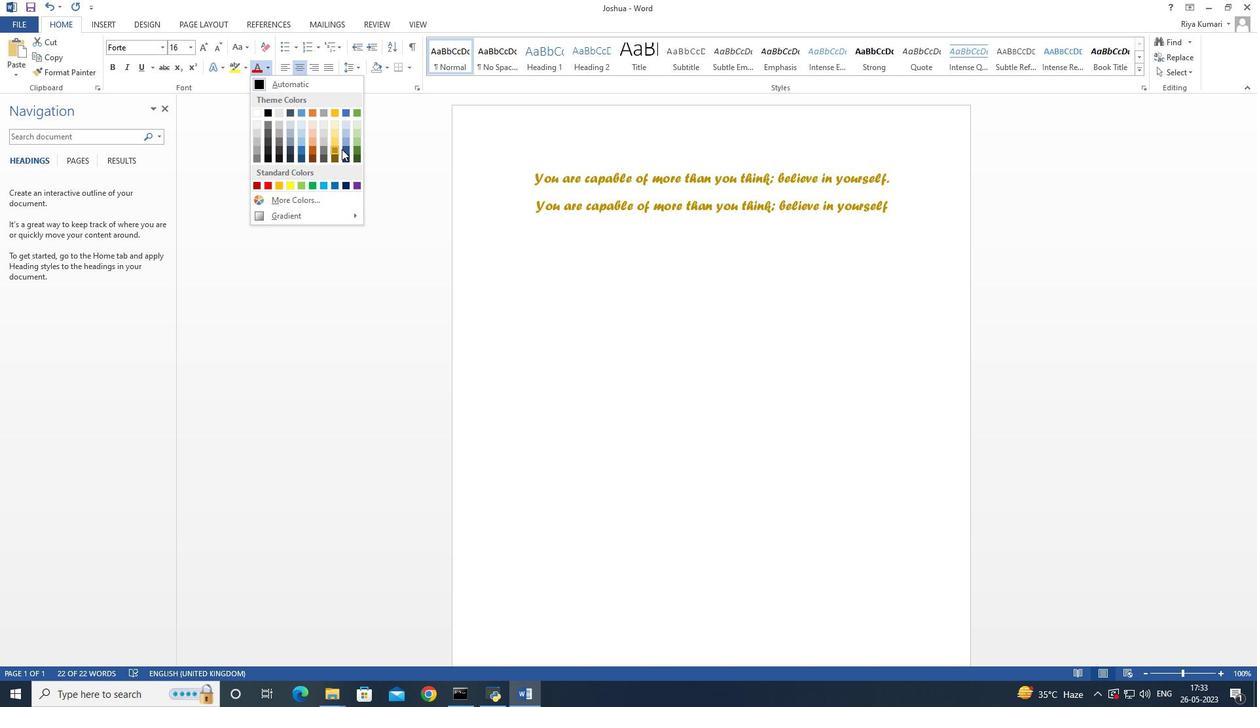 
Action: Mouse pressed left at (358, 155)
Screenshot: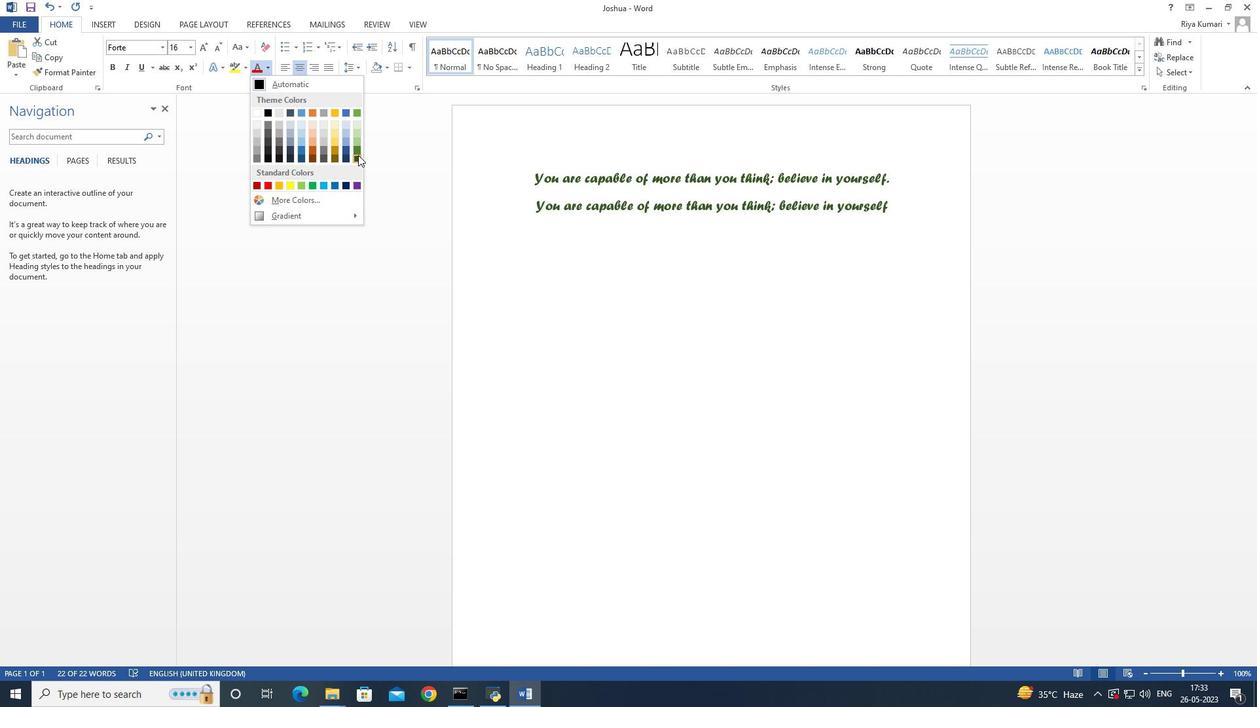 
Action: Mouse moved to (664, 305)
Screenshot: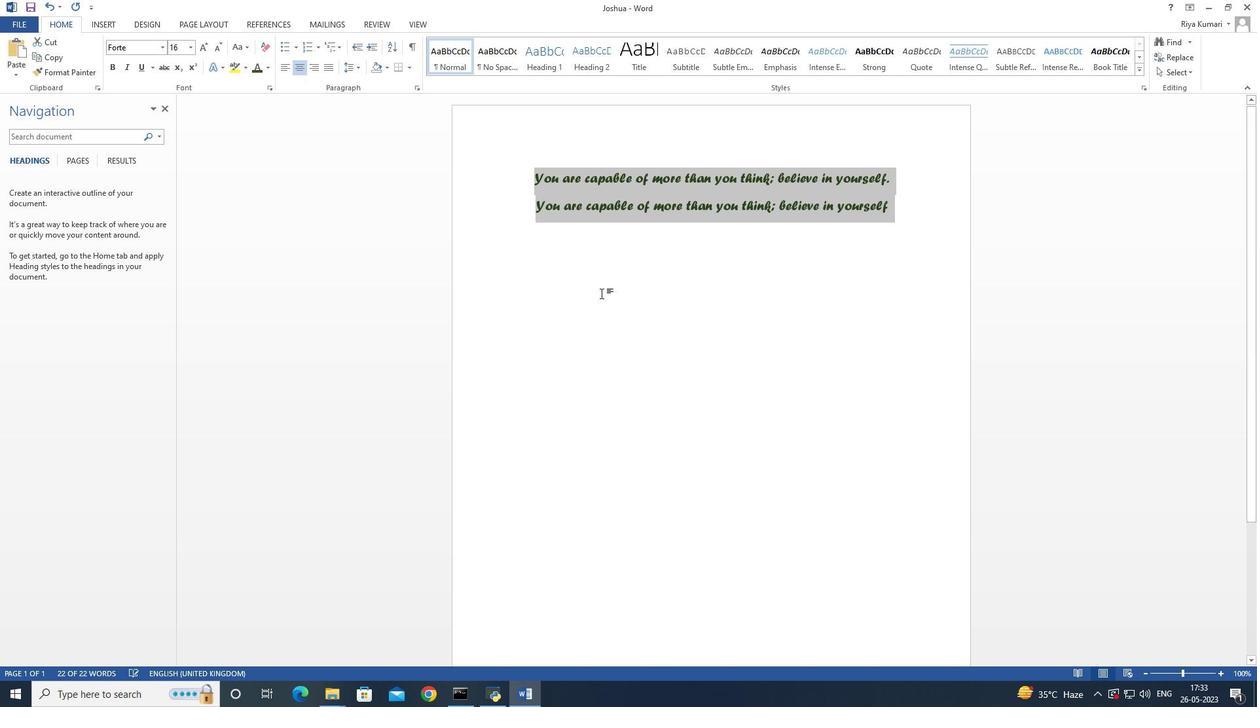 
Action: Mouse pressed left at (664, 305)
Screenshot: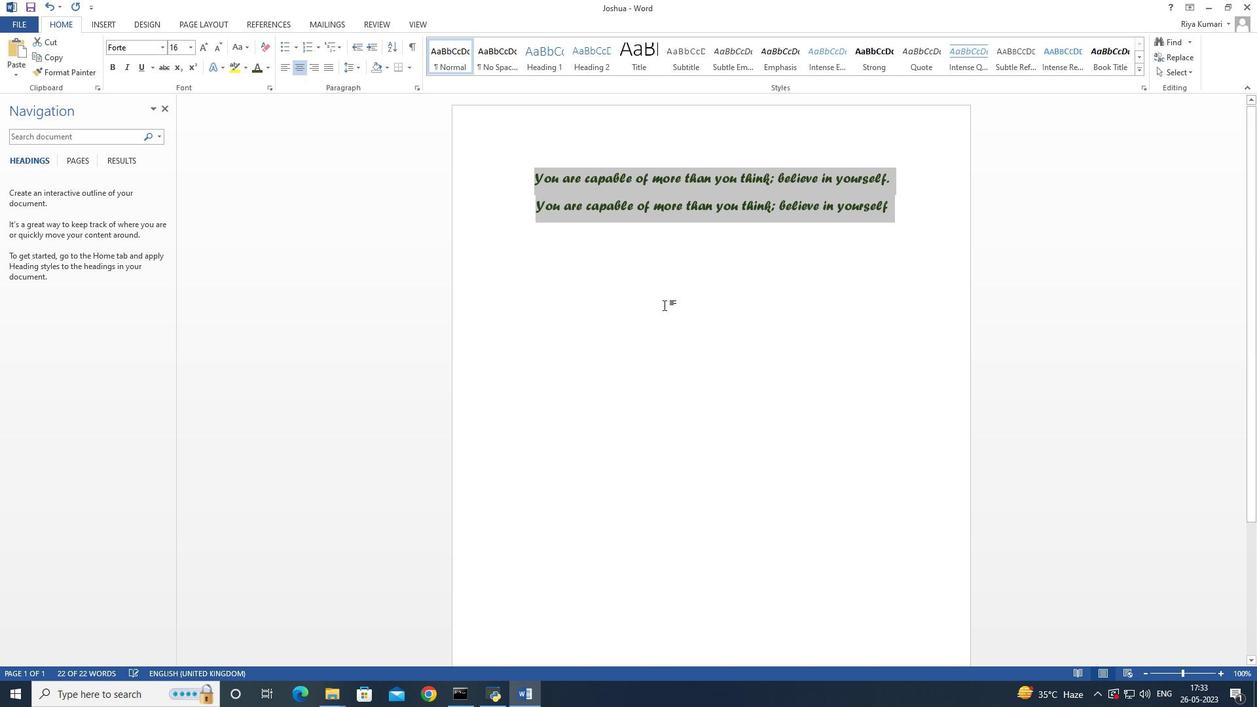 
Action: Mouse moved to (658, 297)
Screenshot: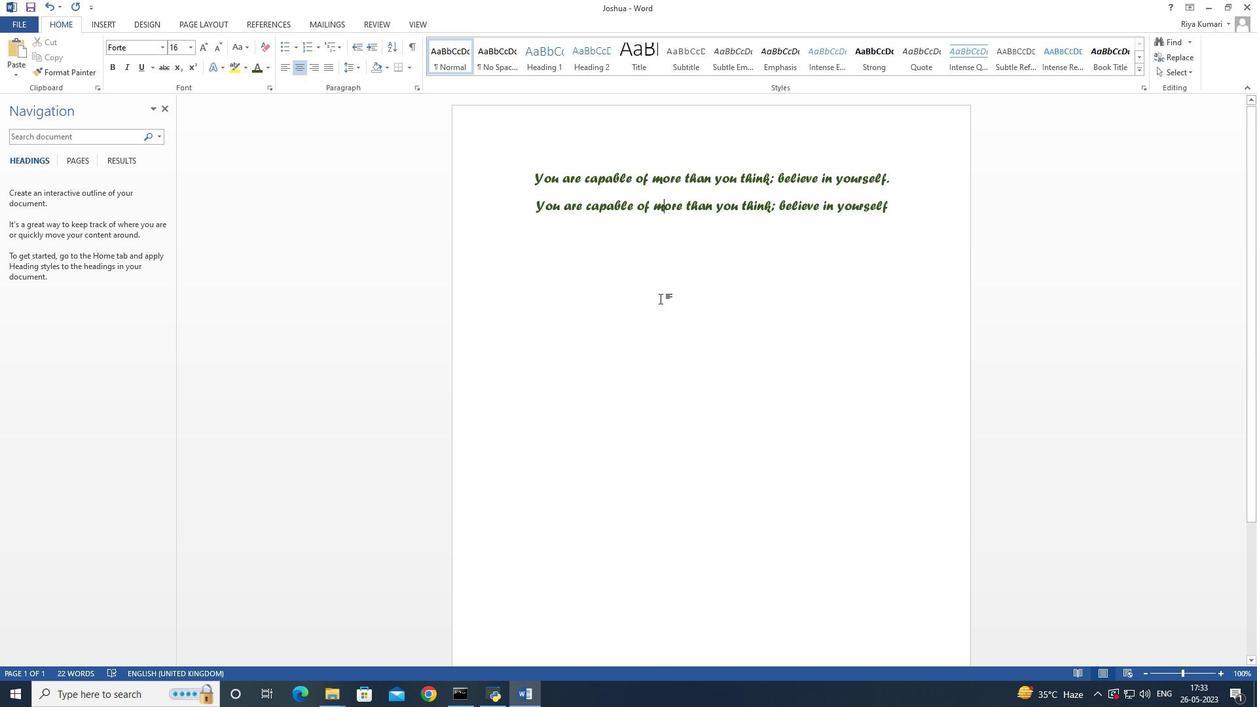 
Action: Key pressed ctrl+S
Screenshot: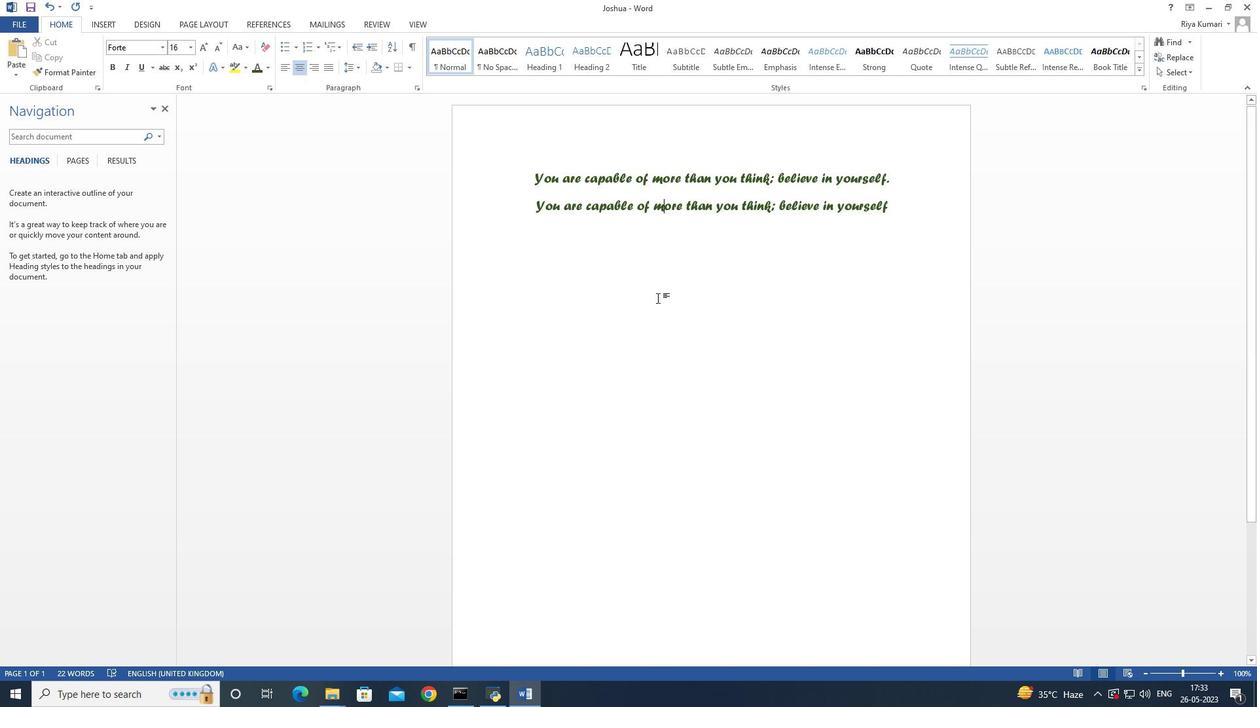 
